 Task: Add an event with the title Second Webinar: Digital Marketing Strategies, date '2024/05/26', time 8:50 AM to 10:50 AMand add a description: By the end of the session, participants will have experienced a greater sense of relaxation, clarity, and inner calm. They will have learned practical mindfulness techniques that can be applied not only during lunch breaks but also throughout their daily lives, fostering a more mindful and balanced approach to work and personal well-being.Select event color  Graphite . Add location for the event as: 456 Champs-Élysées, Paris, France, logged in from the account softage.5@softage.netand send the event invitation to softage.4@softage.net and softage.6@softage.net. Set a reminder for the event Daily
Action: Mouse moved to (72, 144)
Screenshot: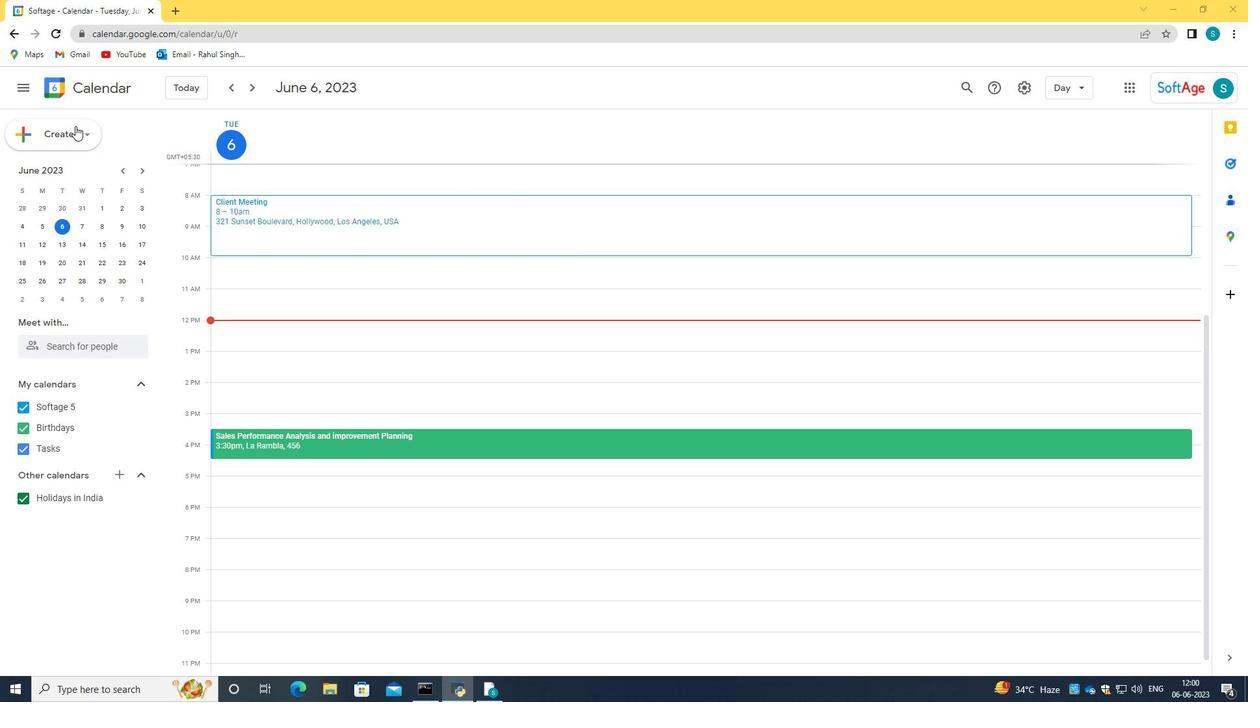 
Action: Mouse pressed left at (72, 144)
Screenshot: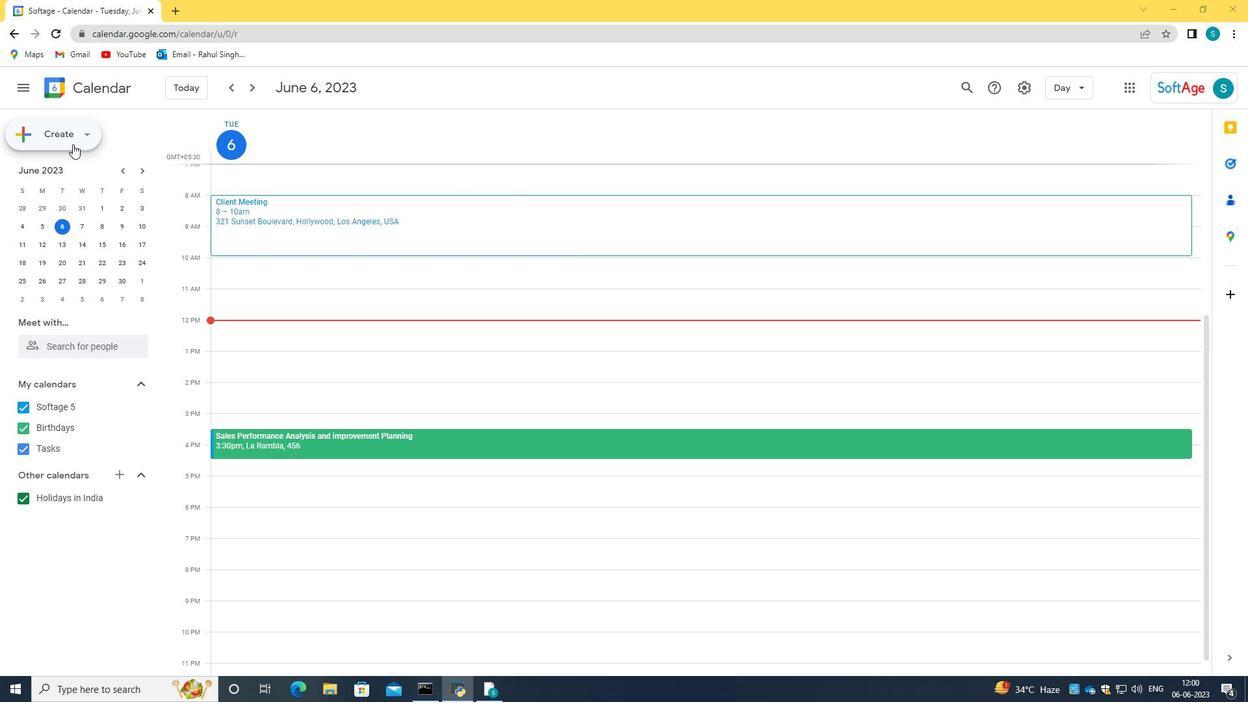 
Action: Mouse moved to (72, 167)
Screenshot: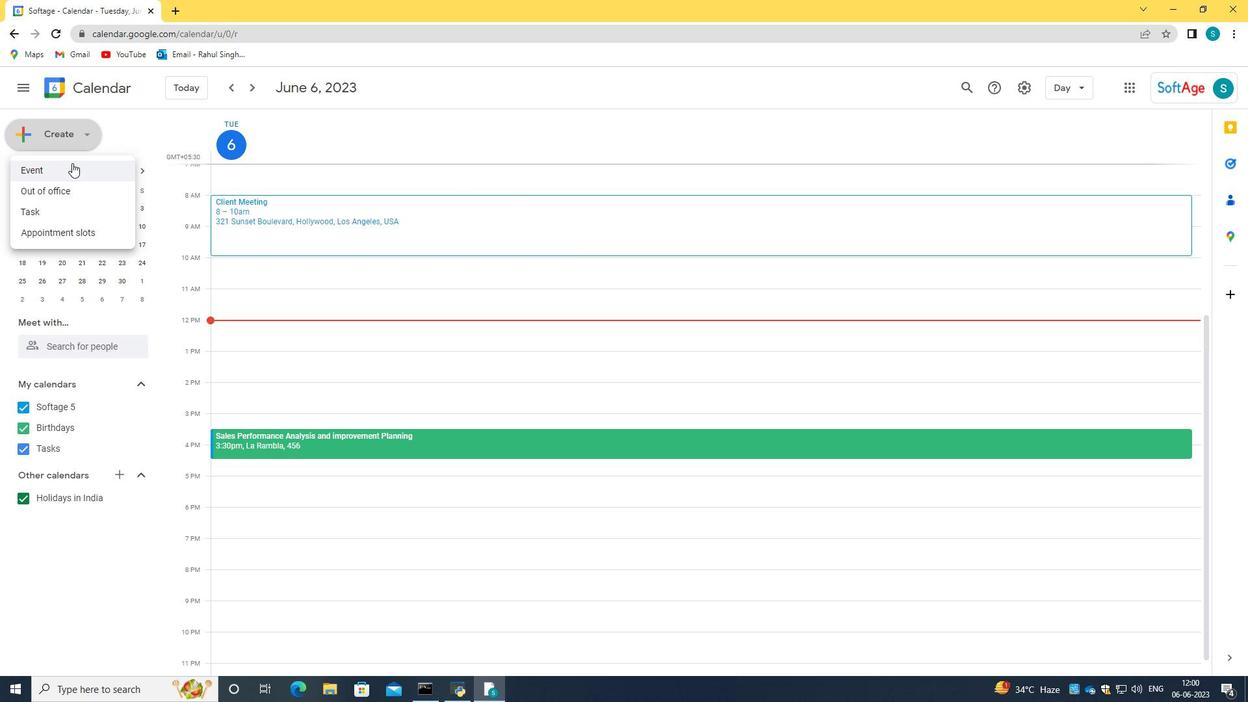 
Action: Mouse pressed left at (72, 167)
Screenshot: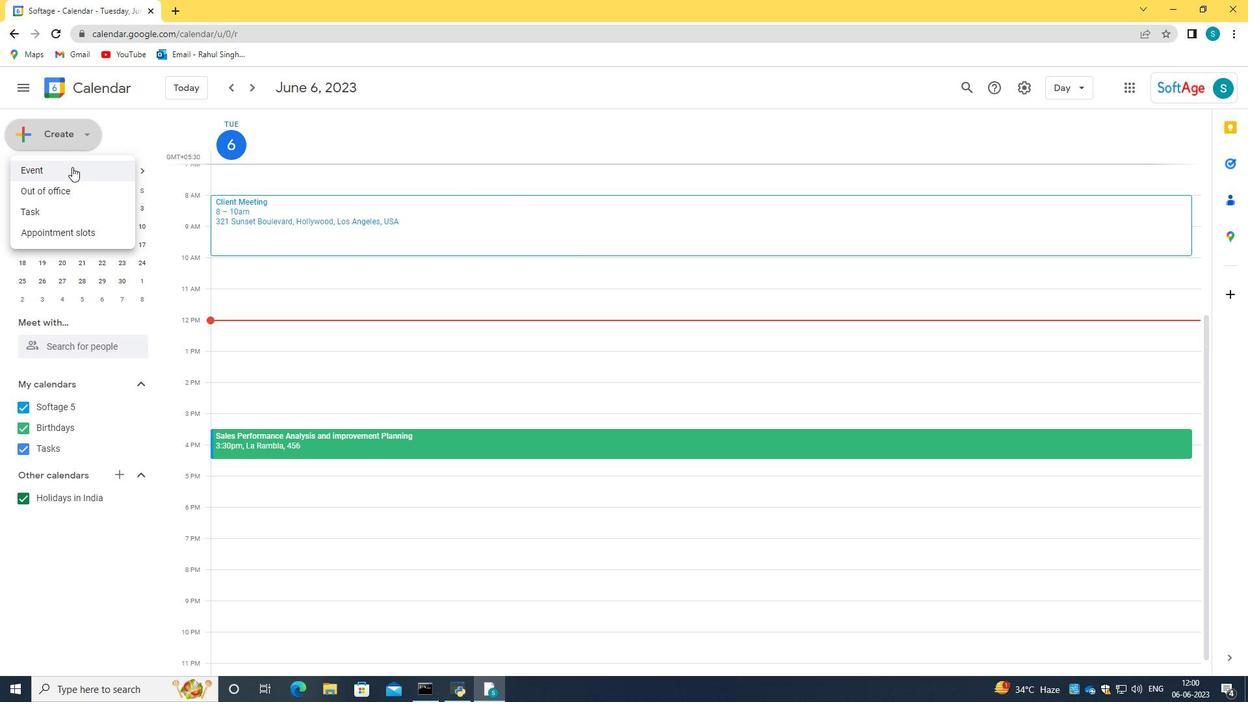 
Action: Mouse moved to (734, 524)
Screenshot: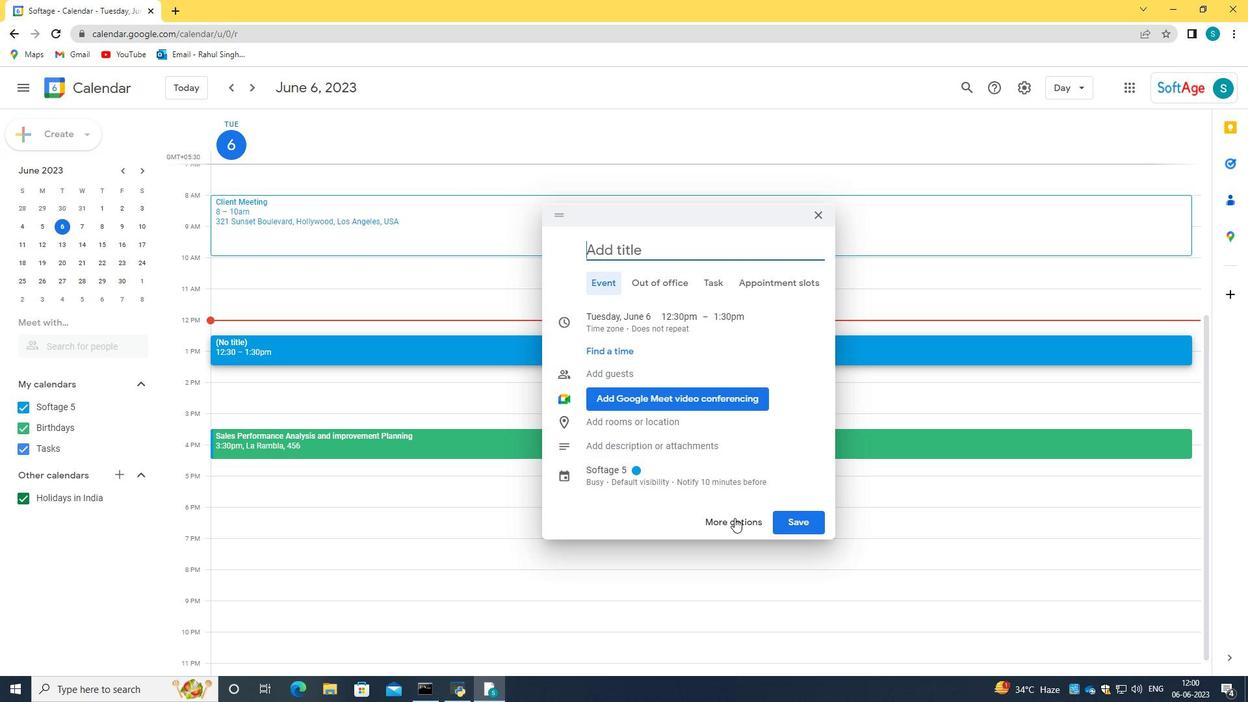 
Action: Mouse pressed left at (734, 524)
Screenshot: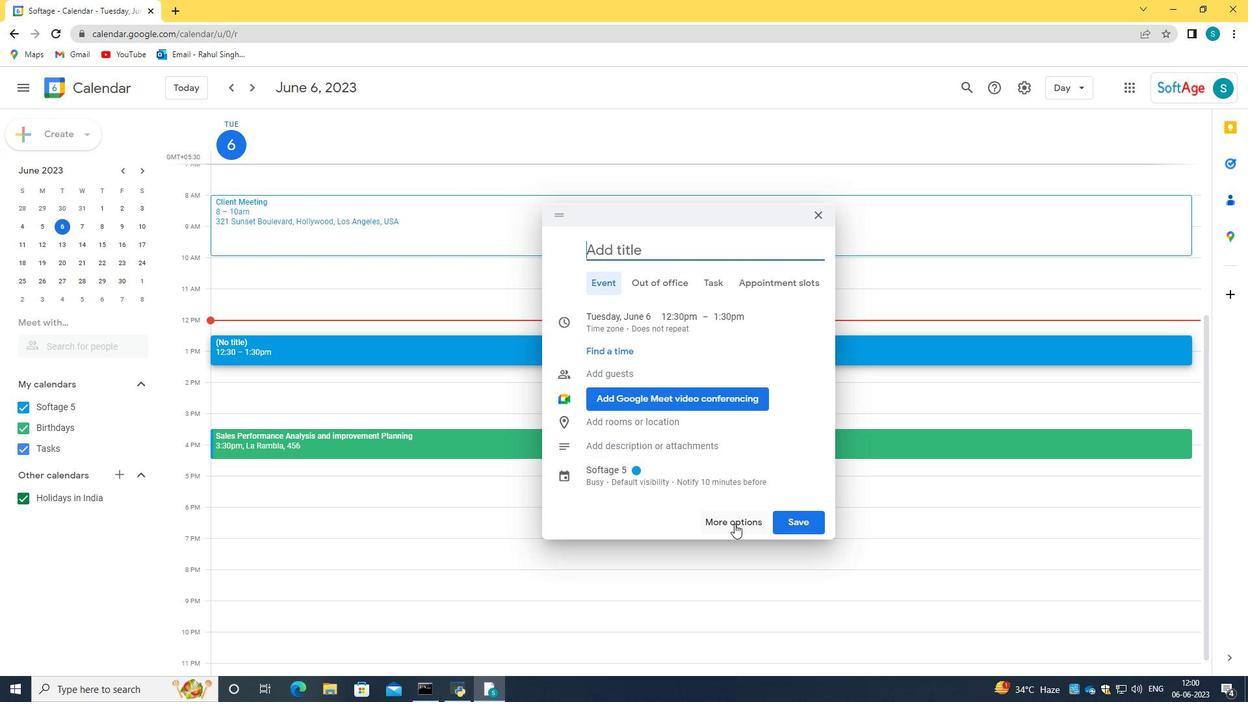 
Action: Mouse moved to (158, 93)
Screenshot: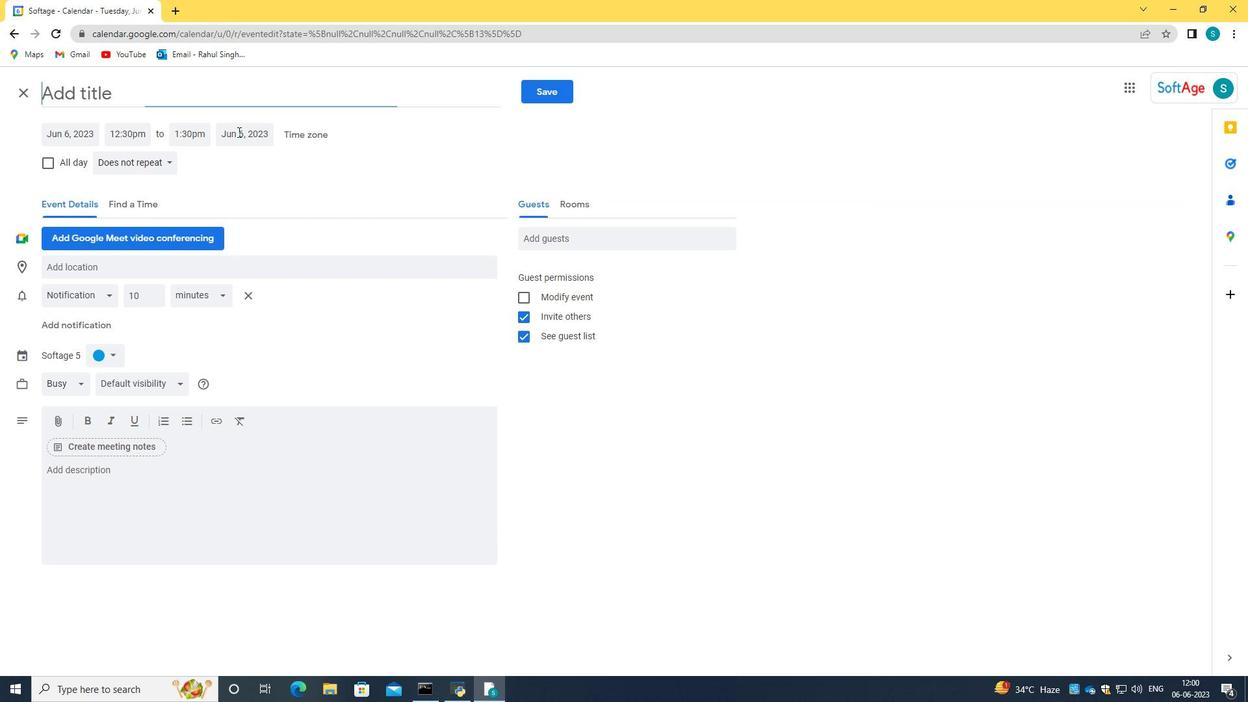 
Action: Mouse pressed left at (158, 93)
Screenshot: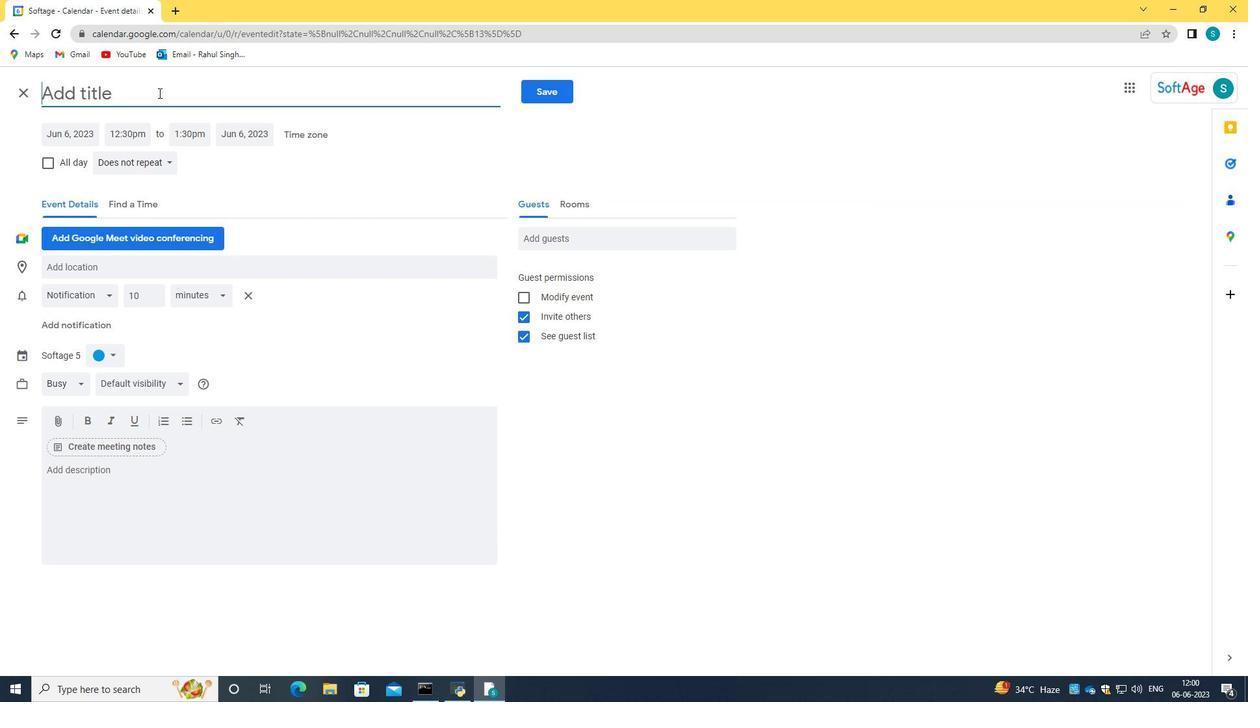 
Action: Key pressed <Key.caps_lock>S<Key.caps_lock>econd<Key.space><Key.caps_lock>W<Key.caps_lock>ebinat<Key.backspace>r<Key.shift_r>:<Key.space><Key.caps_lock>D<Key.caps_lock>igital<Key.space><Key.caps_lock>M<Key.caps_lock>arketing<Key.space><Key.caps_lock>S<Key.caps_lock>trategies
Screenshot: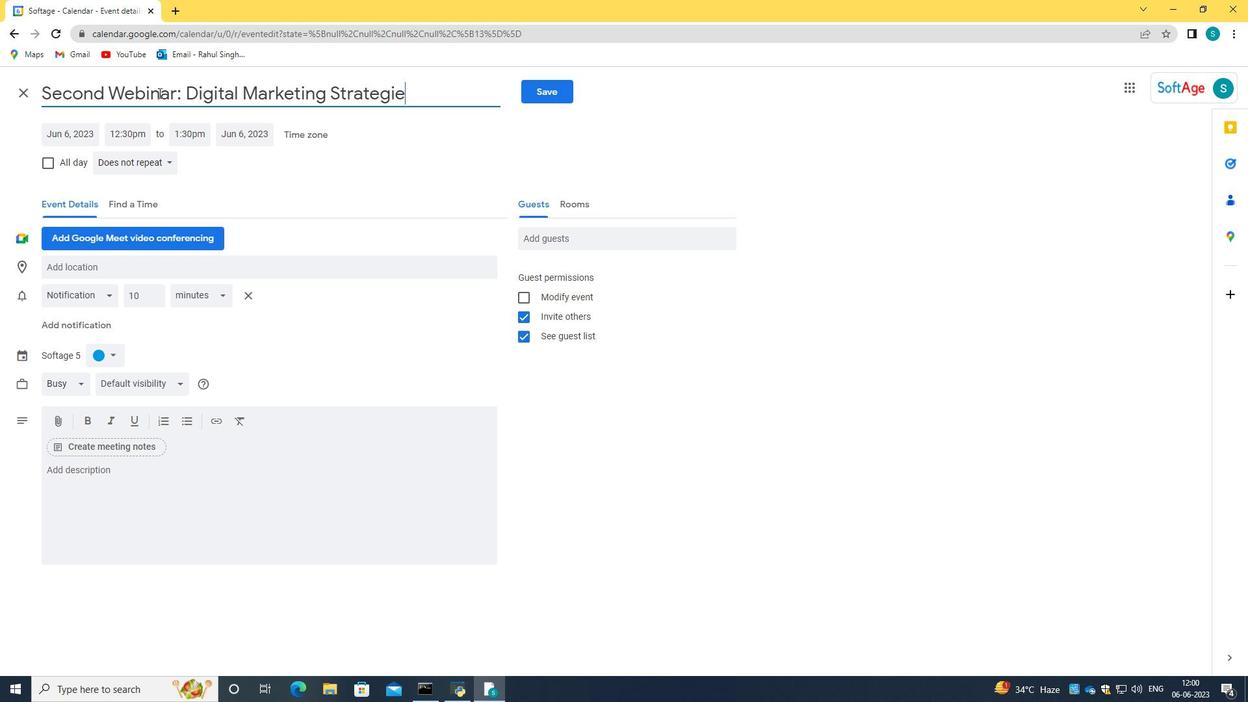 
Action: Mouse moved to (66, 132)
Screenshot: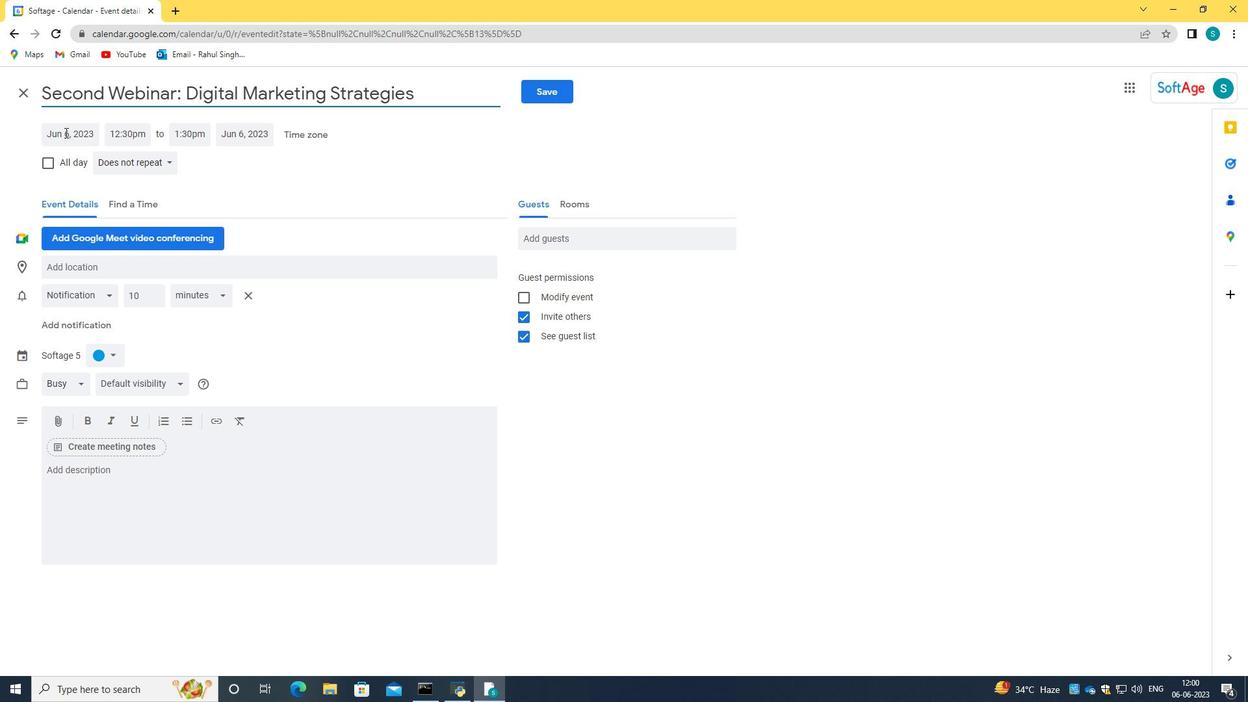 
Action: Mouse pressed left at (66, 132)
Screenshot: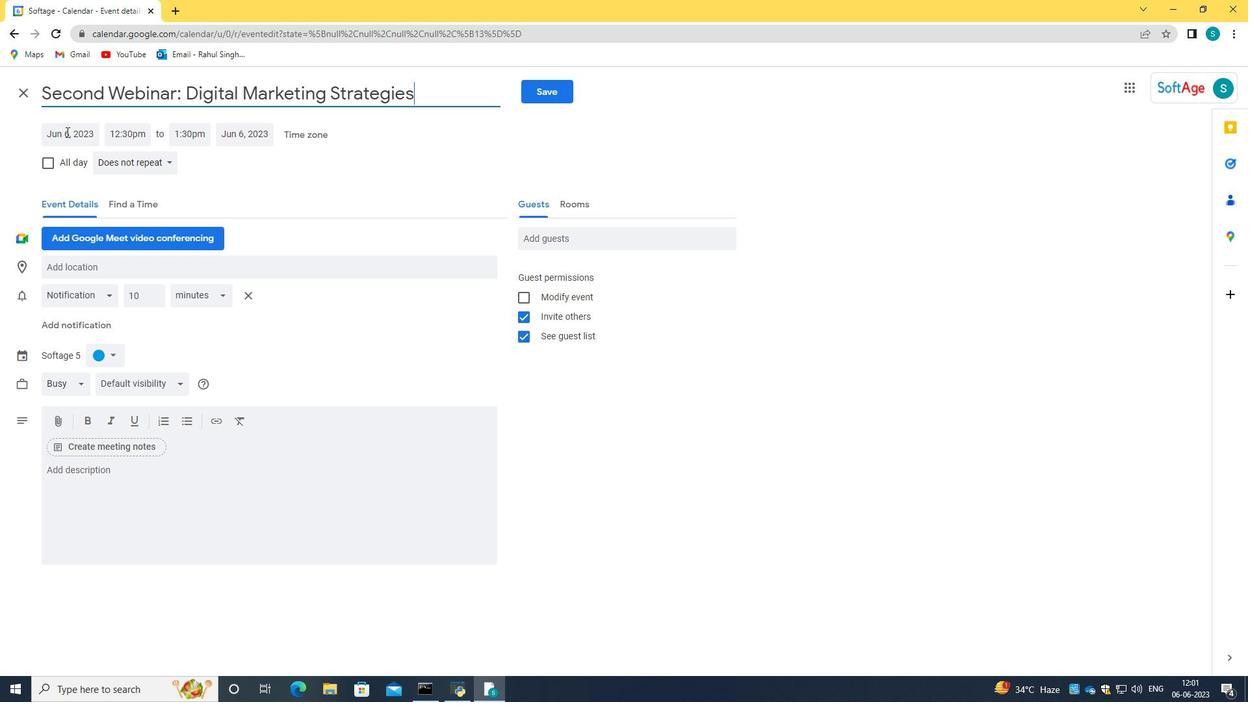 
Action: Key pressed 2024/05/26<Key.tab>08<Key.shift_r>:50<Key.space>am<Key.tab>10<Key.shift_r>:50am<Key.tab>
Screenshot: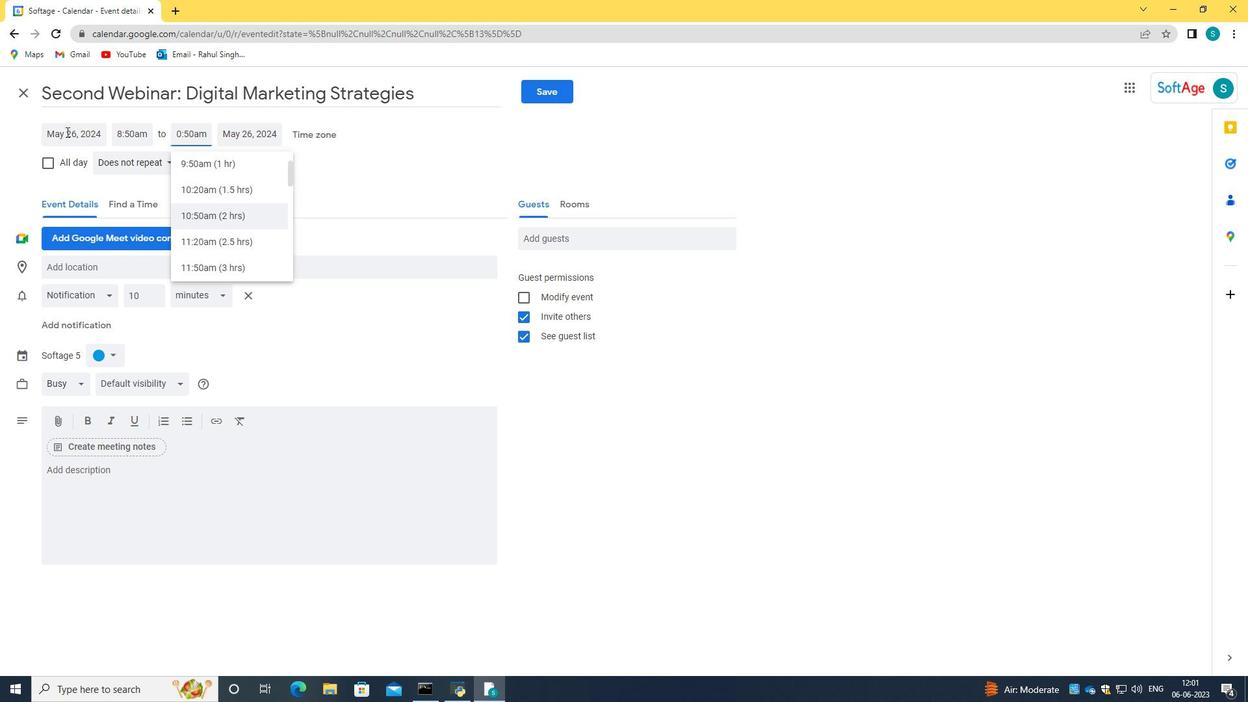 
Action: Mouse moved to (163, 505)
Screenshot: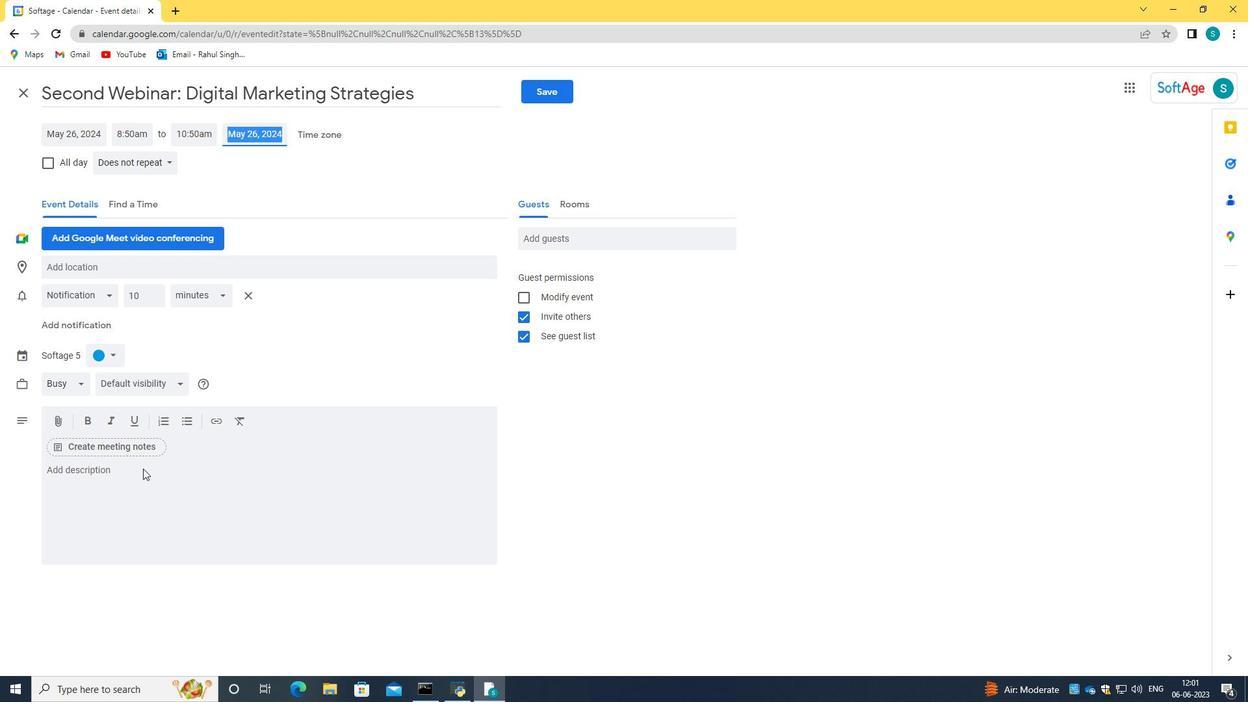 
Action: Mouse pressed left at (163, 505)
Screenshot: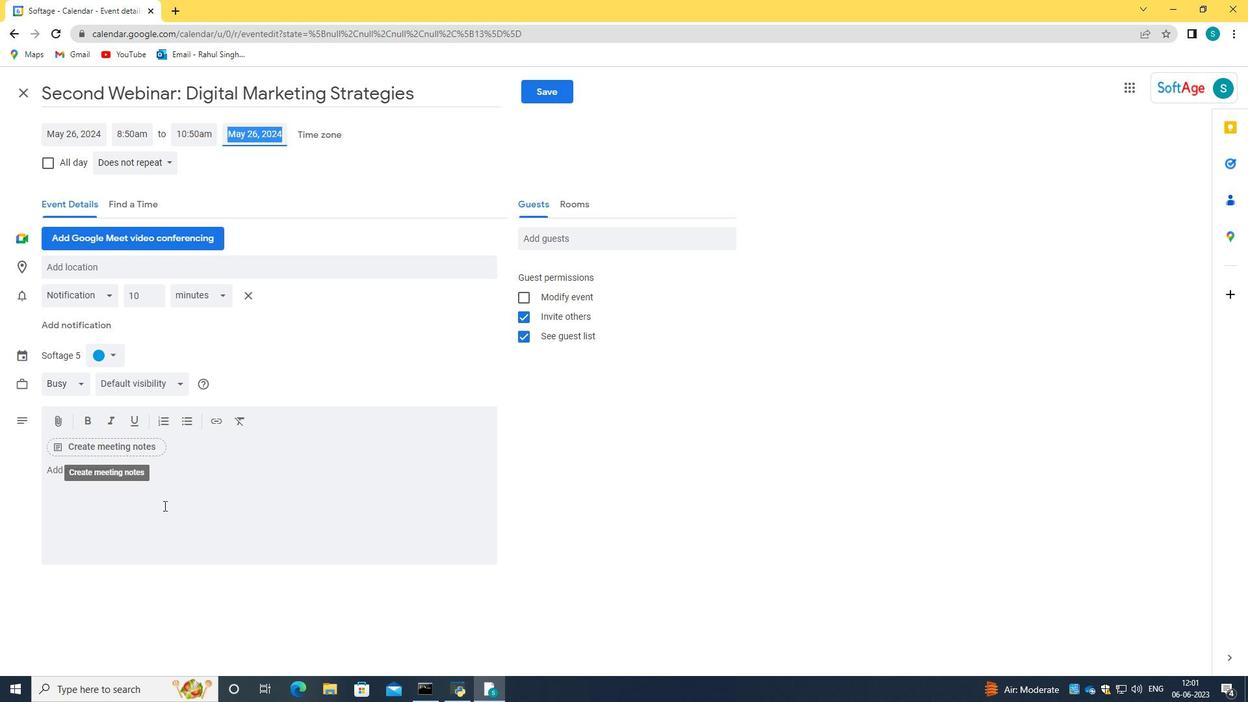
Action: Key pressed <Key.caps_lock>B<Key.caps_lock>y<Key.space>the<Key.space>end<Key.space>of<Key.space>the<Key.space>session,<Key.space>participants<Key.space>will<Key.space>have<Key.space>experienced<Key.space>a<Key.space>greater<Key.space>sense<Key.space>of<Key.space>relaxation,<Key.space>clarity,<Key.space>and<Key.space>inner<Key.space>calm.<Key.space><Key.caps_lock>T<Key.caps_lock>hy<Key.space><Key.backspace><Key.backspace>ey<Key.space>will<Key.space>hae<Key.backspace>ve<Key.space>a<Key.space>learned<Key.space>practival<Key.space>m<Key.backspace><Key.backspace><Key.backspace><Key.backspace><Key.backspace>cal<Key.space>mid<Key.backspace>ndfulness<Key.space>techniques<Key.space>that<Key.space>can<Key.space>applied<Key.space>not<Key.space>only<Key.space>during<Key.space>lucn<Key.backspace><Key.backspace>nch<Key.space>breks<Key.space>but<Key.space>also<Key.space>throughout<Key.space>t<Key.backspace><Key.backspace><Key.backspace><Key.backspace><Key.backspace><Key.backspace><Key.backspace><Key.backspace><Key.backspace><Key.backspace><Key.backspace><Key.backspace><Key.backspace><Key.backspace><Key.backspace><Key.backspace><Key.backspace><Key.backspace><Key.backspace><Key.backspace><Key.backspace><Key.backspace><Key.backspace><Key.backspace>aks<Key.space>but<Key.space>also<Key.space>throughou<Key.space><Key.backspace>t<Key.space>their<Key.space>daily<Key.space>lives,<Key.space>fostering<Key.space>a<Key.space>more<Key.space>mindfull<Key.space>and<Key.space>balanced<Key.space>approach<Key.space>to<Key.space>work<Key.space>and<Key.space>pr<Key.backspace>ersonal<Key.space>well<Key.space><Key.backspace>-being.
Screenshot: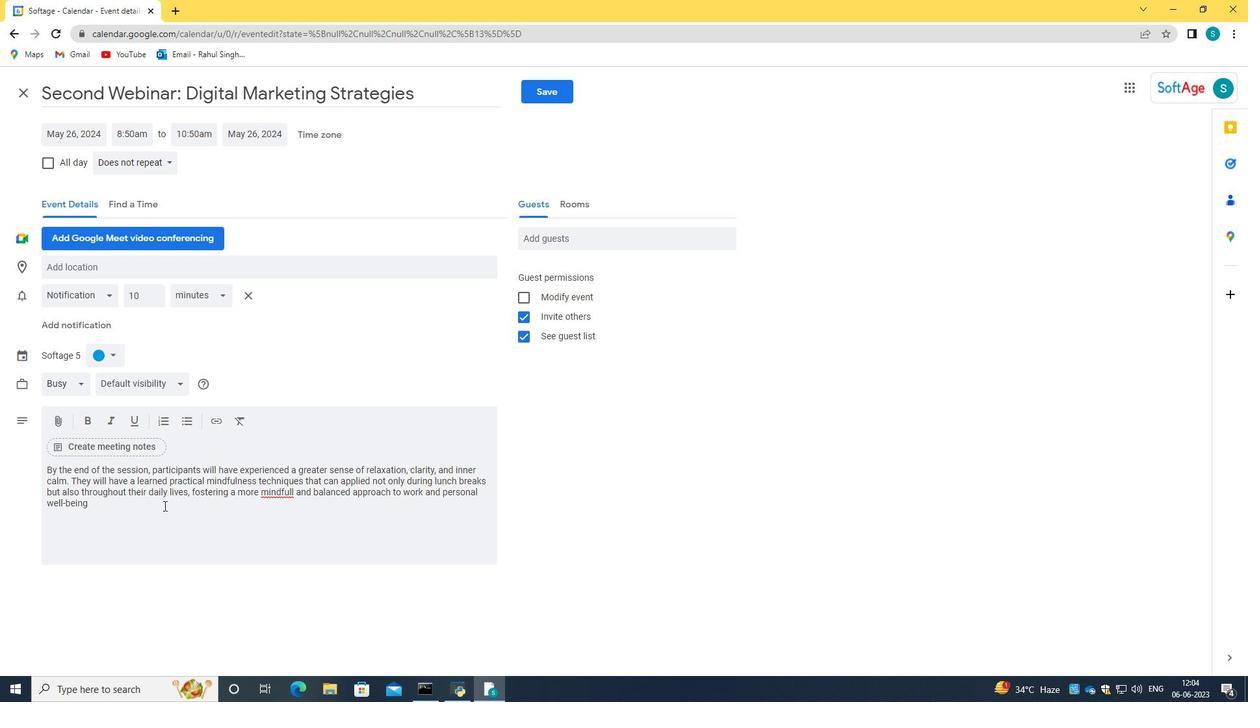 
Action: Mouse moved to (271, 492)
Screenshot: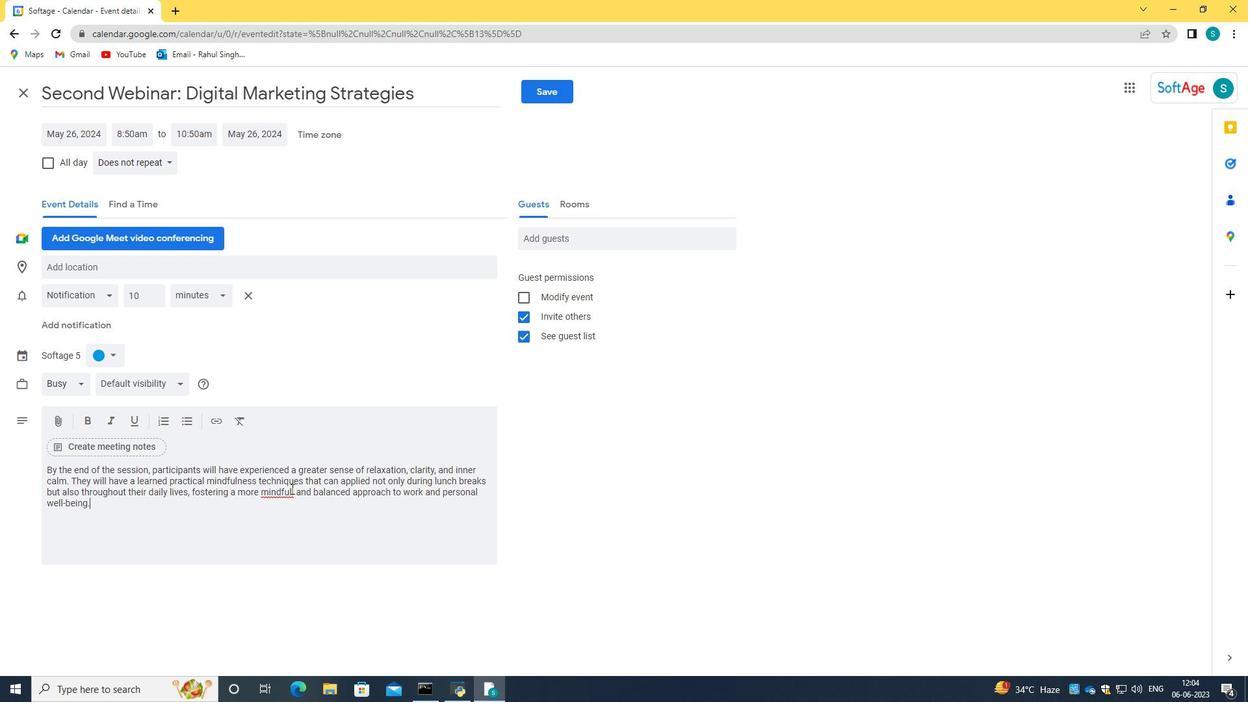 
Action: Mouse pressed right at (271, 492)
Screenshot: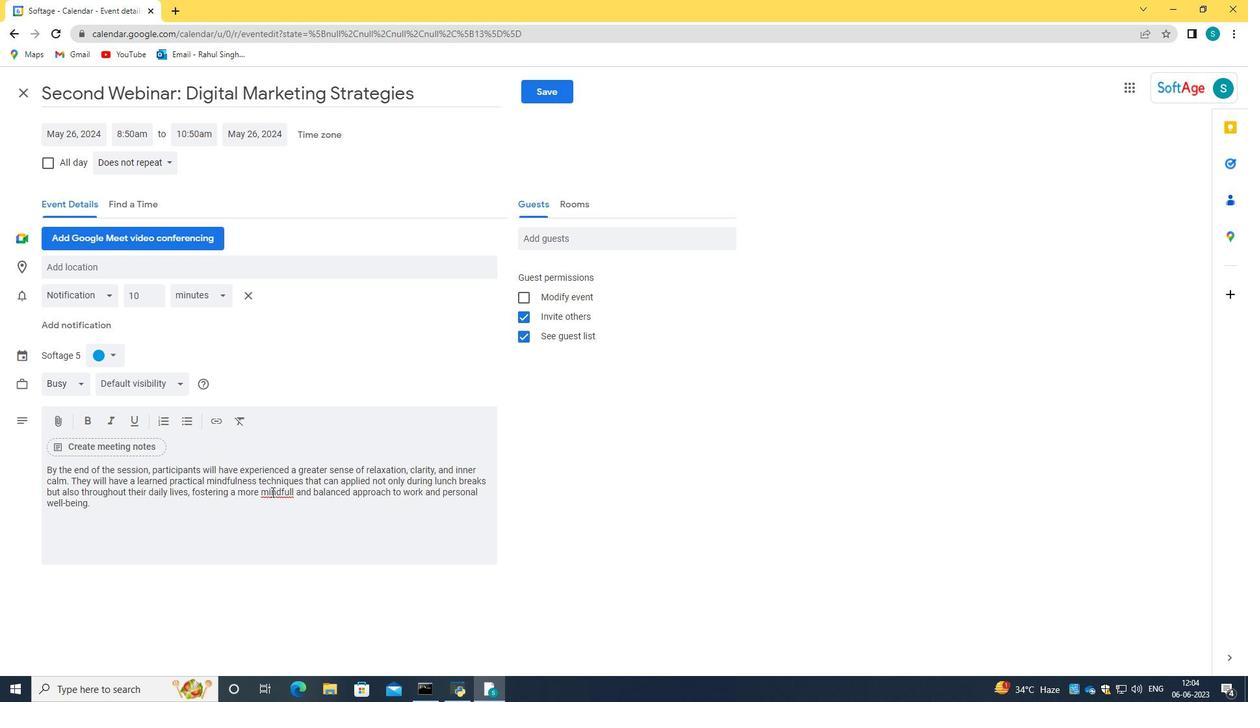 
Action: Mouse moved to (316, 302)
Screenshot: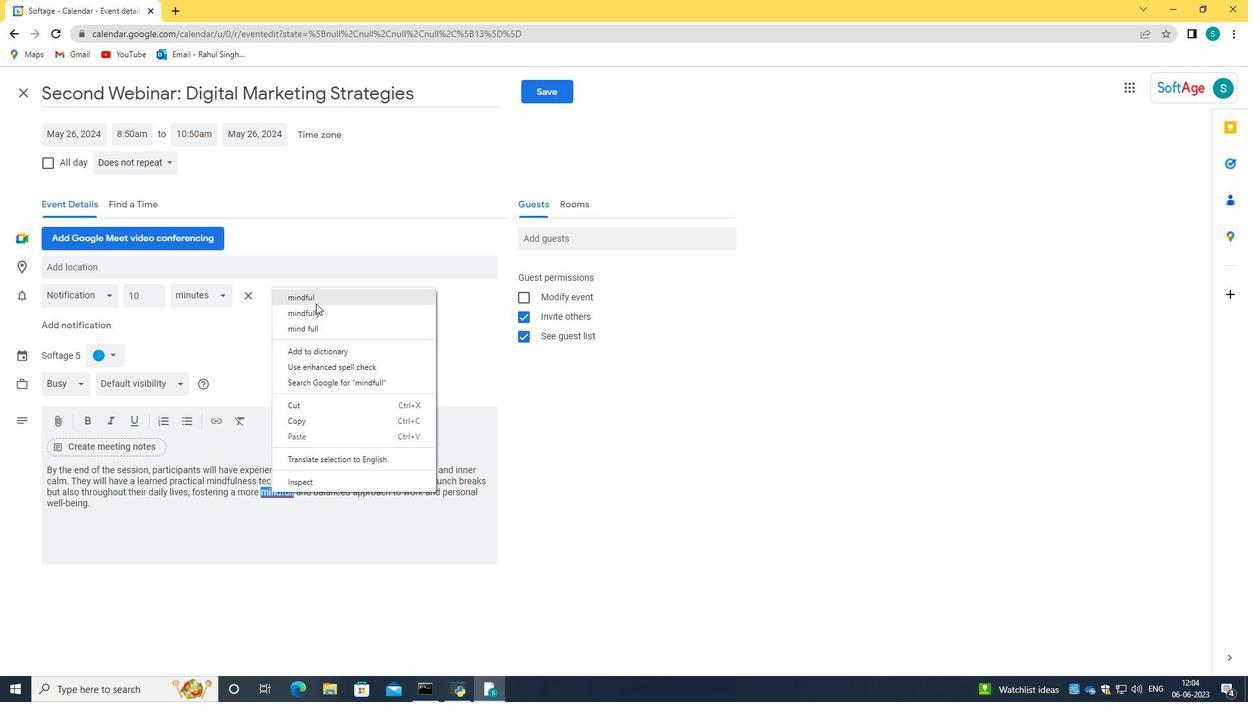 
Action: Mouse pressed left at (316, 302)
Screenshot: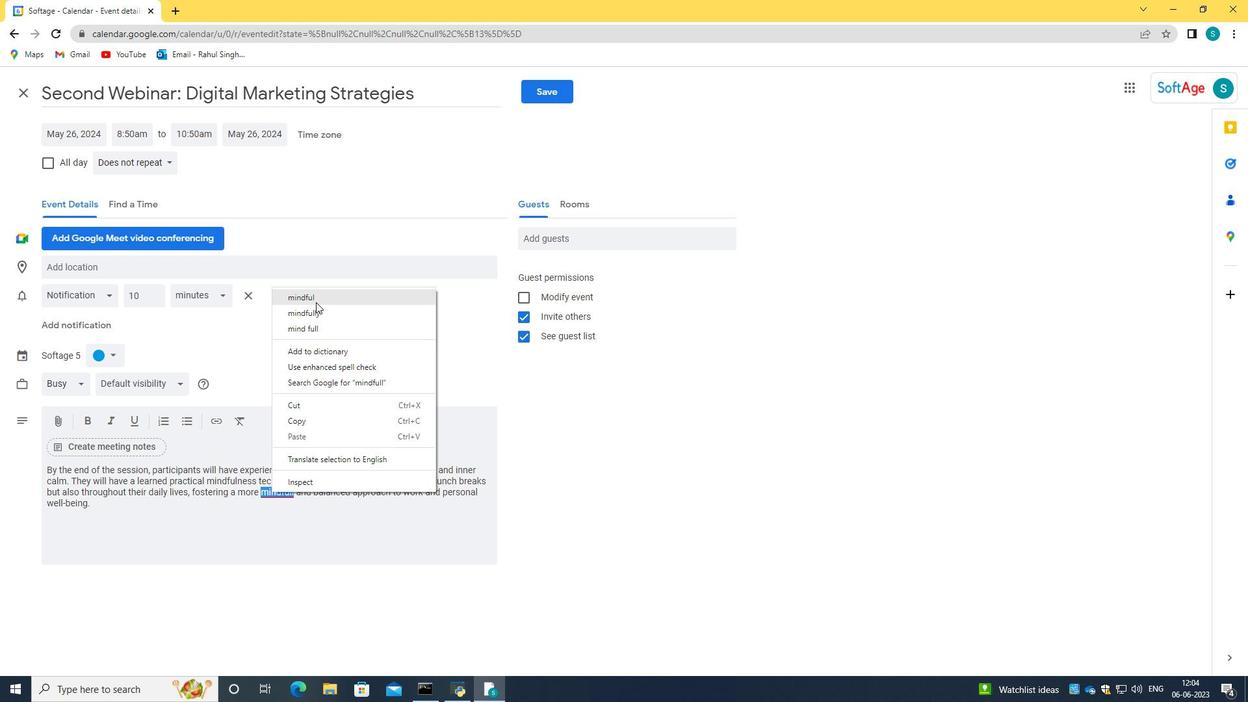 
Action: Mouse moved to (102, 360)
Screenshot: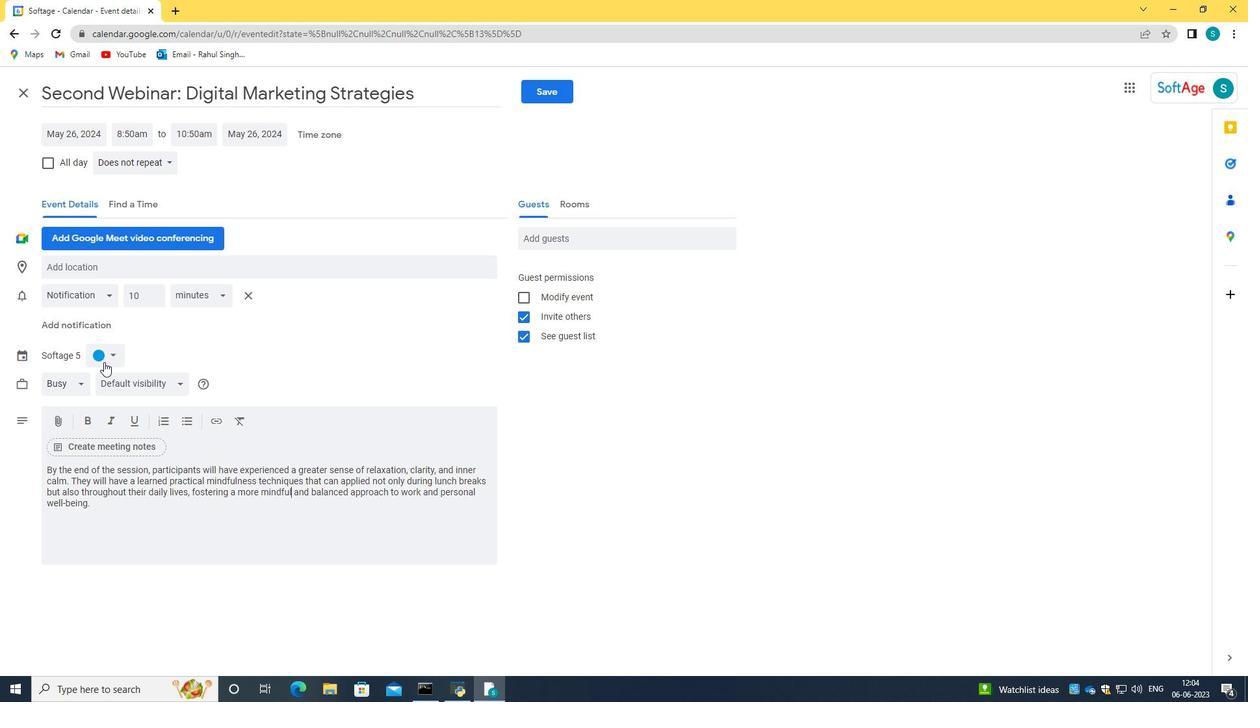 
Action: Mouse pressed left at (102, 360)
Screenshot: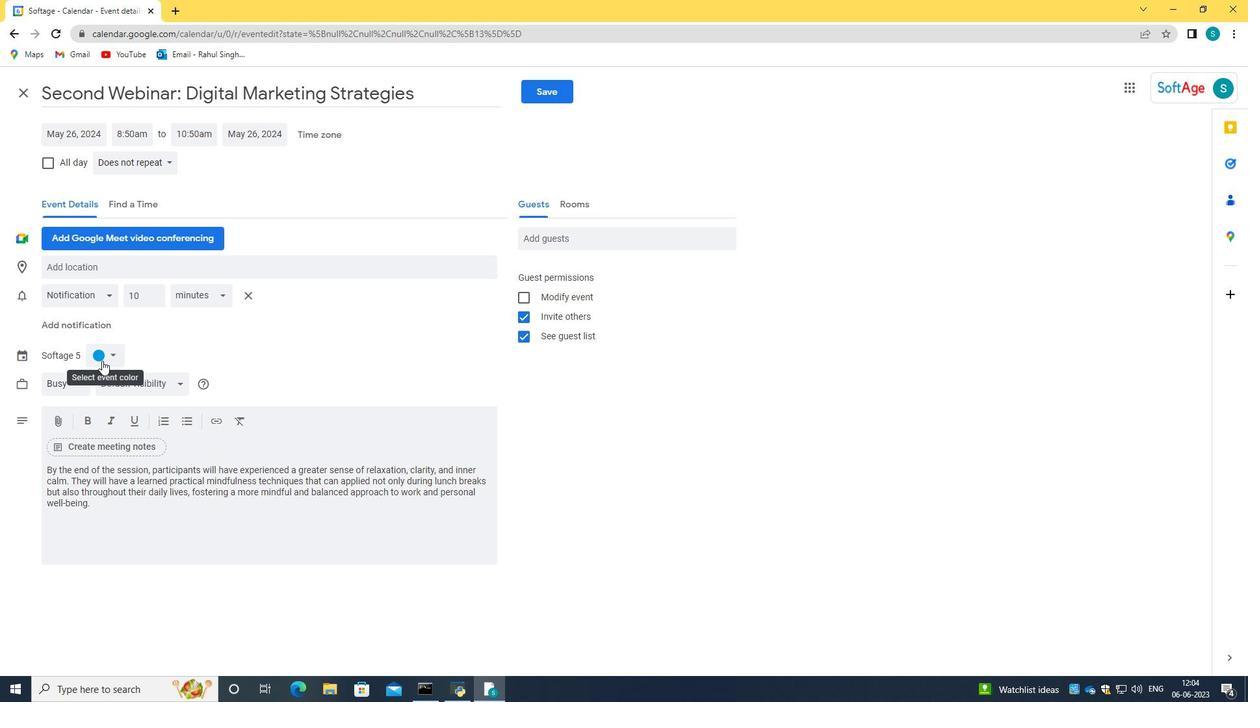 
Action: Mouse moved to (98, 429)
Screenshot: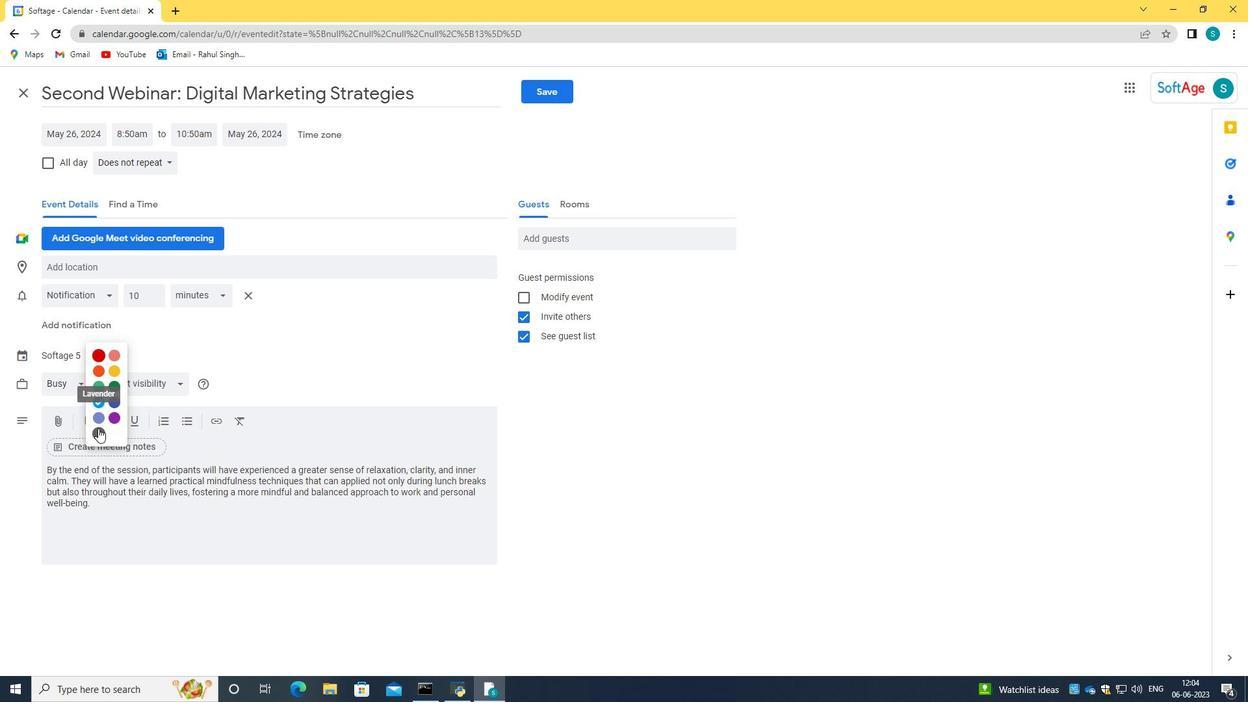 
Action: Mouse pressed left at (98, 429)
Screenshot: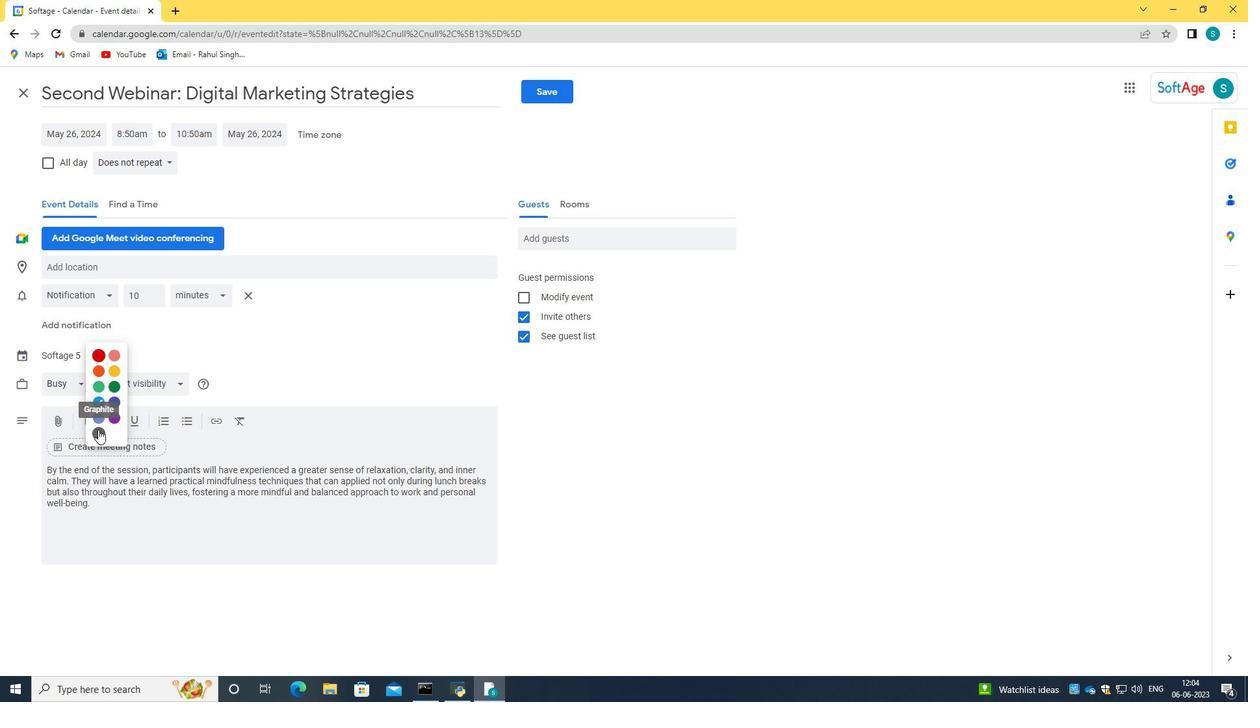 
Action: Mouse moved to (129, 271)
Screenshot: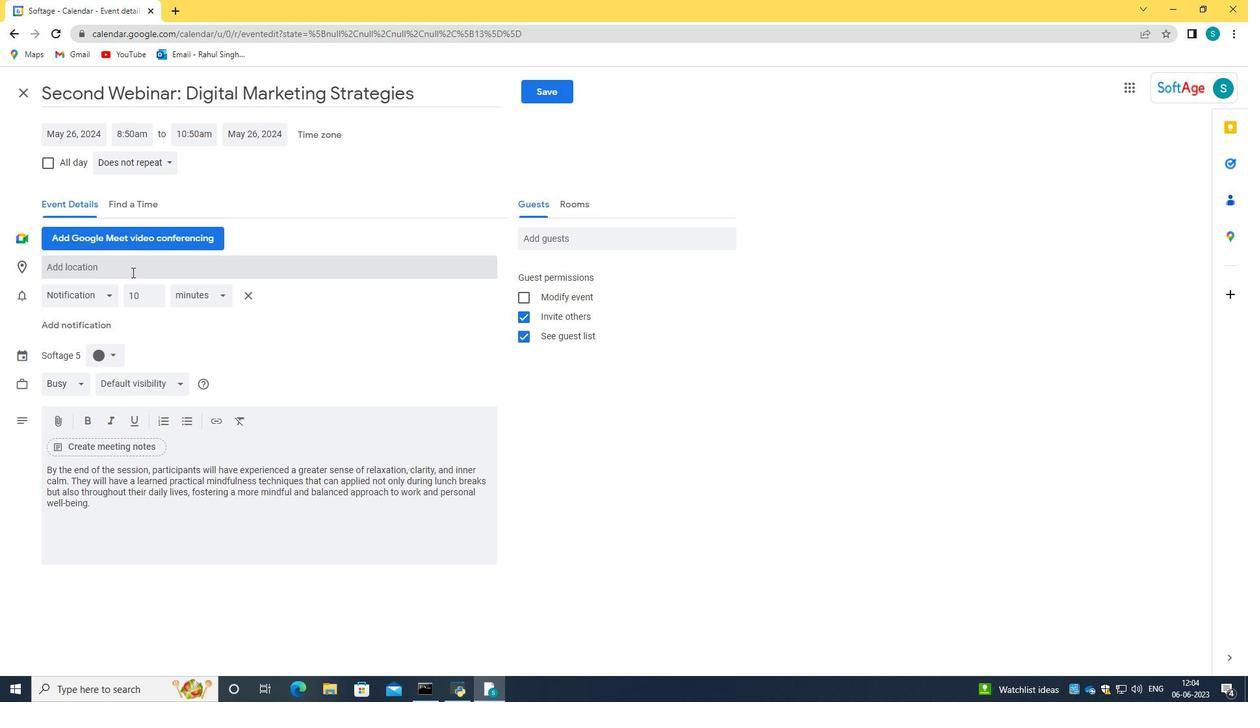 
Action: Mouse pressed left at (129, 271)
Screenshot: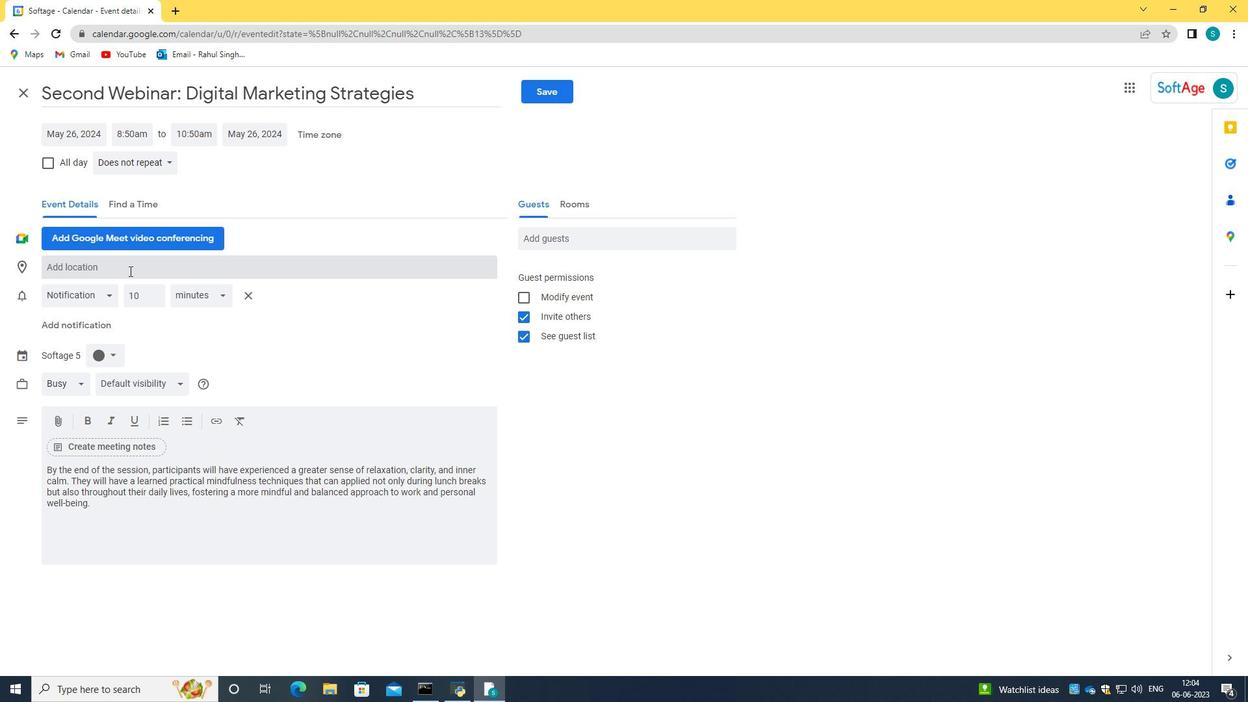 
Action: Key pressed 456<Key.space><Key.caps_lock>C<Key.caps_lock>hamps-<Key.caps_lock>E<Key.caps_lock>lysees,<Key.space><Key.caps_lock>P<Key.caps_lock>aris,<Key.space><Key.caps_lock>F<Key.caps_lock>rance
Screenshot: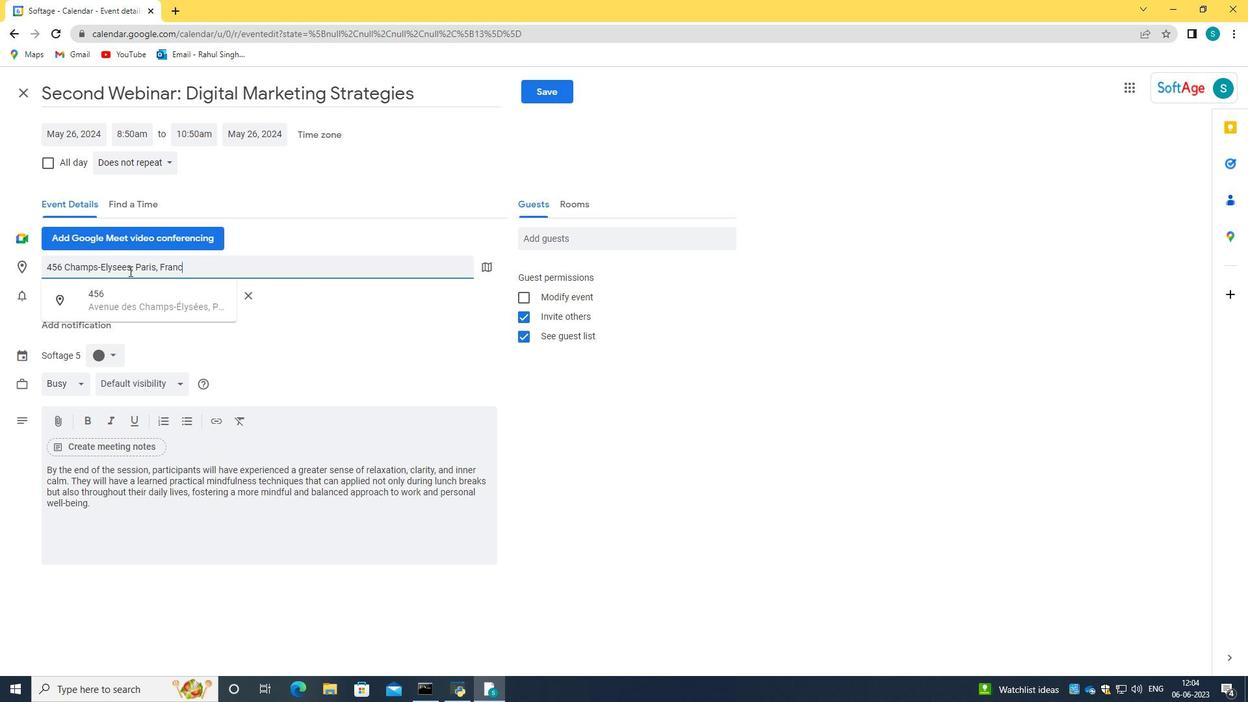 
Action: Mouse moved to (133, 297)
Screenshot: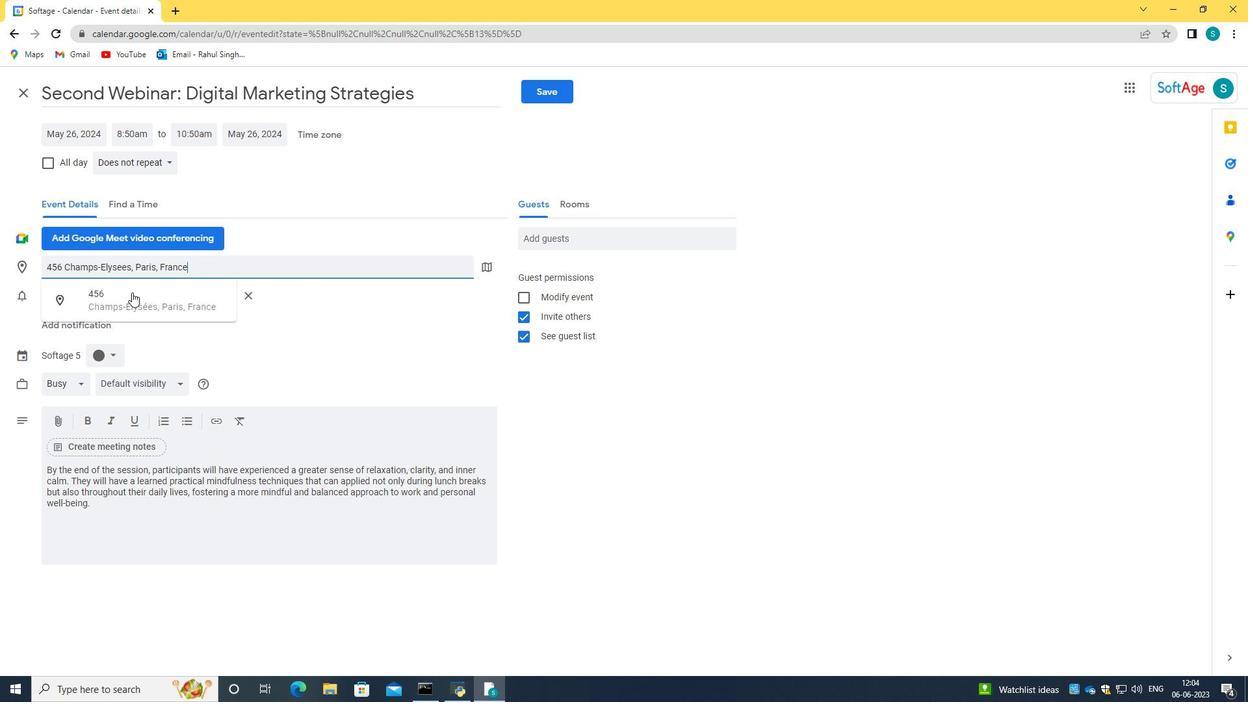 
Action: Mouse pressed left at (133, 297)
Screenshot: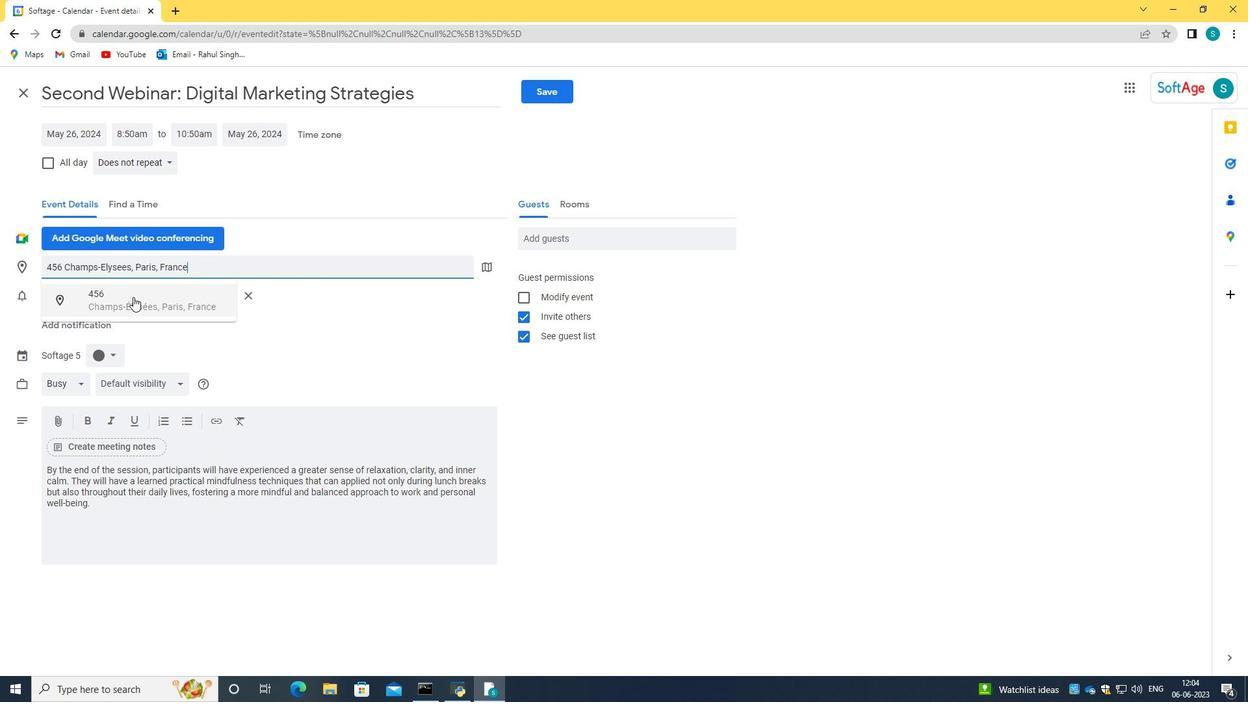 
Action: Mouse moved to (555, 236)
Screenshot: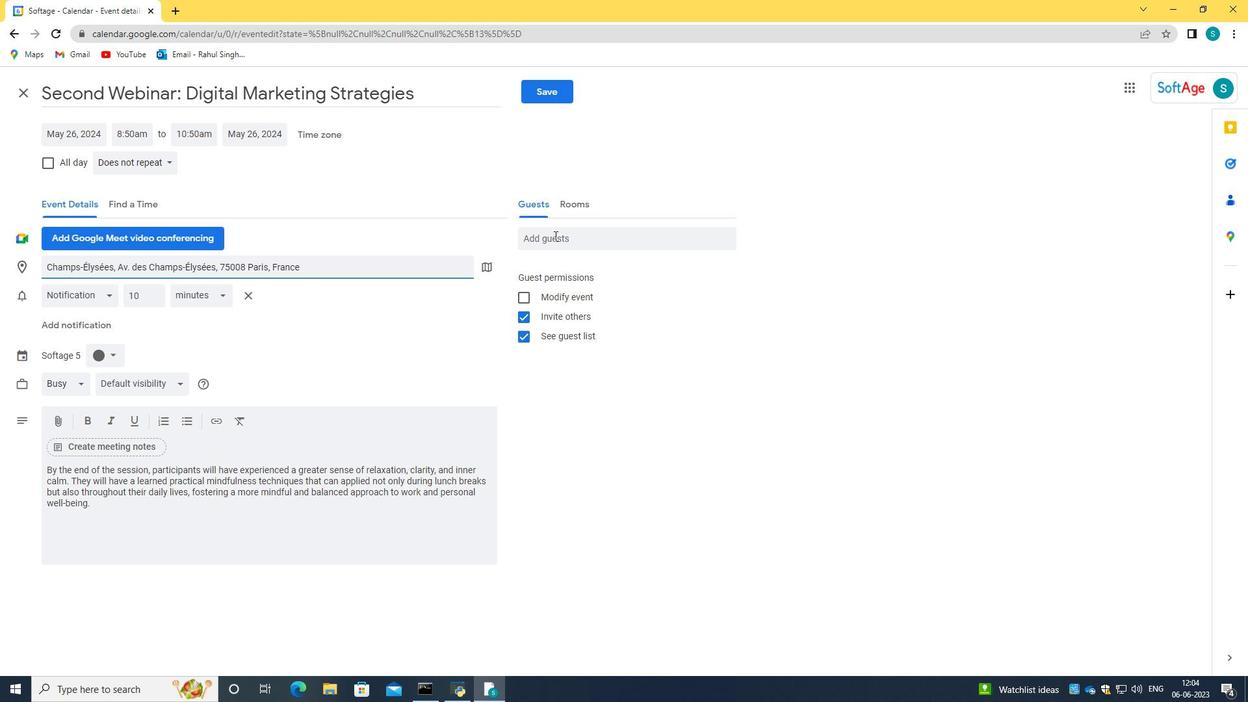 
Action: Mouse pressed left at (555, 236)
Screenshot: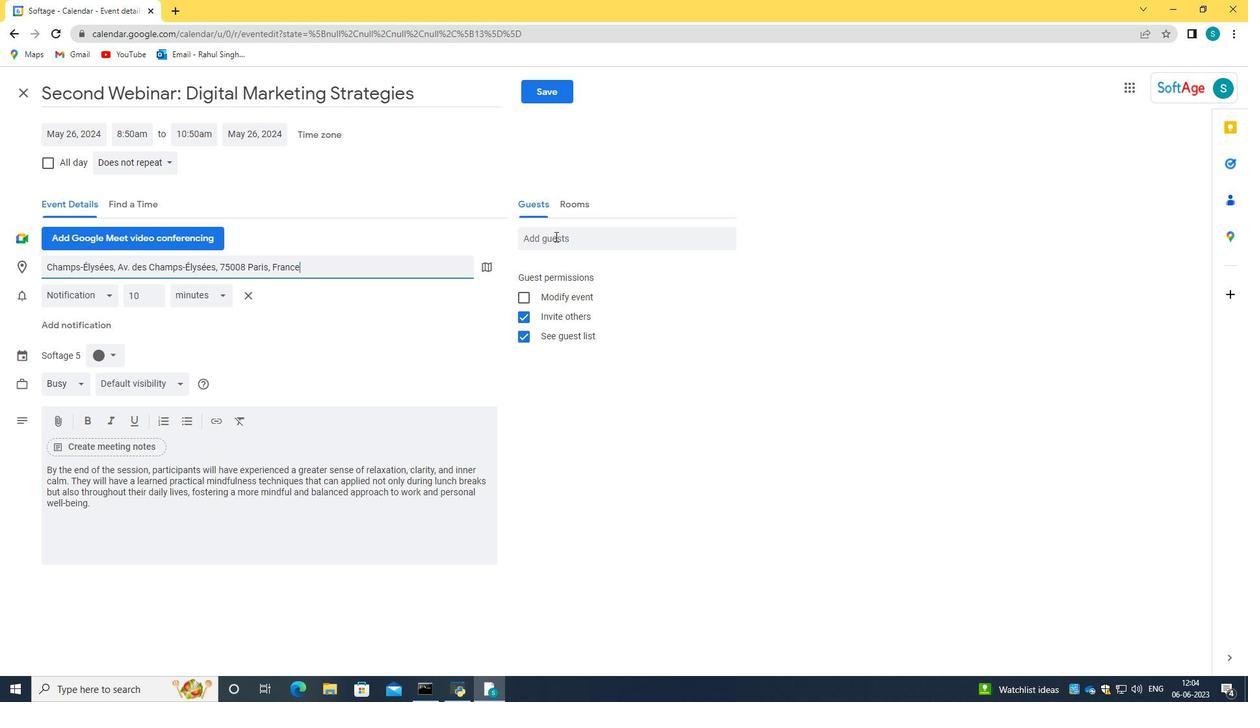 
Action: Key pressed softage.4<Key.shift>@softage.net<Key.tab>sod<Key.backspace>ftage.6<Key.shift>@softya<Key.backspace><Key.backspace>age.net
Screenshot: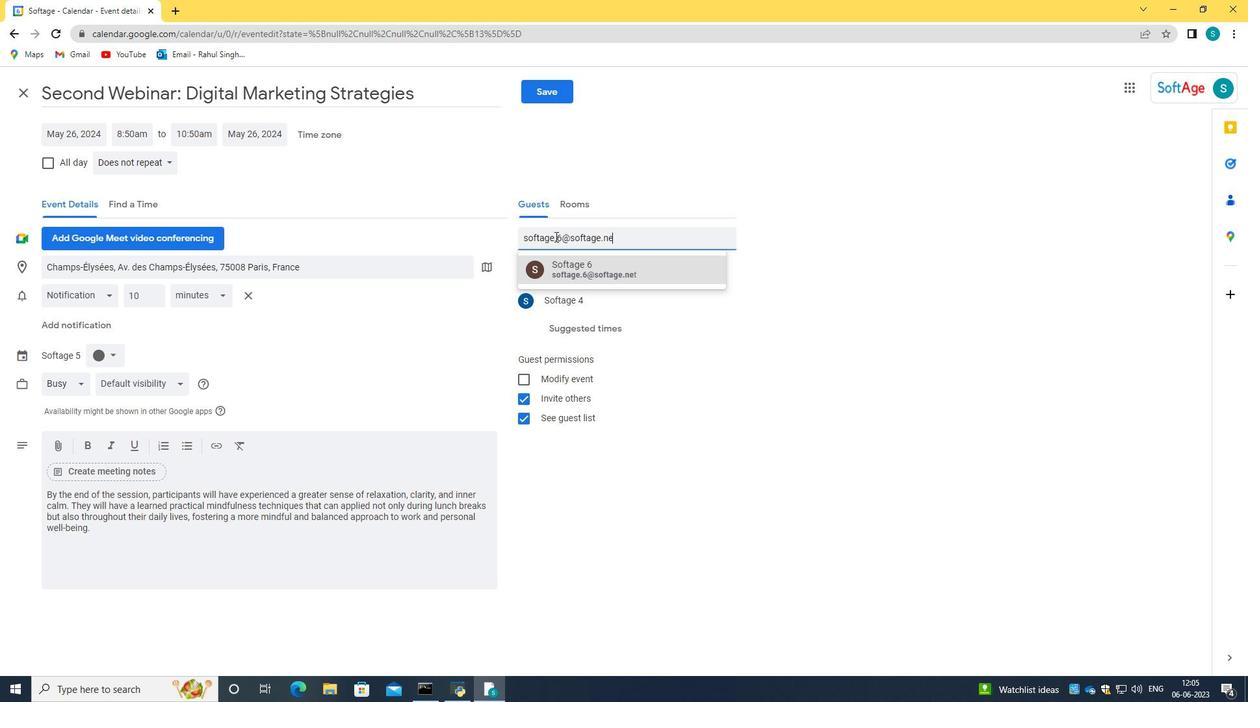 
Action: Mouse moved to (619, 273)
Screenshot: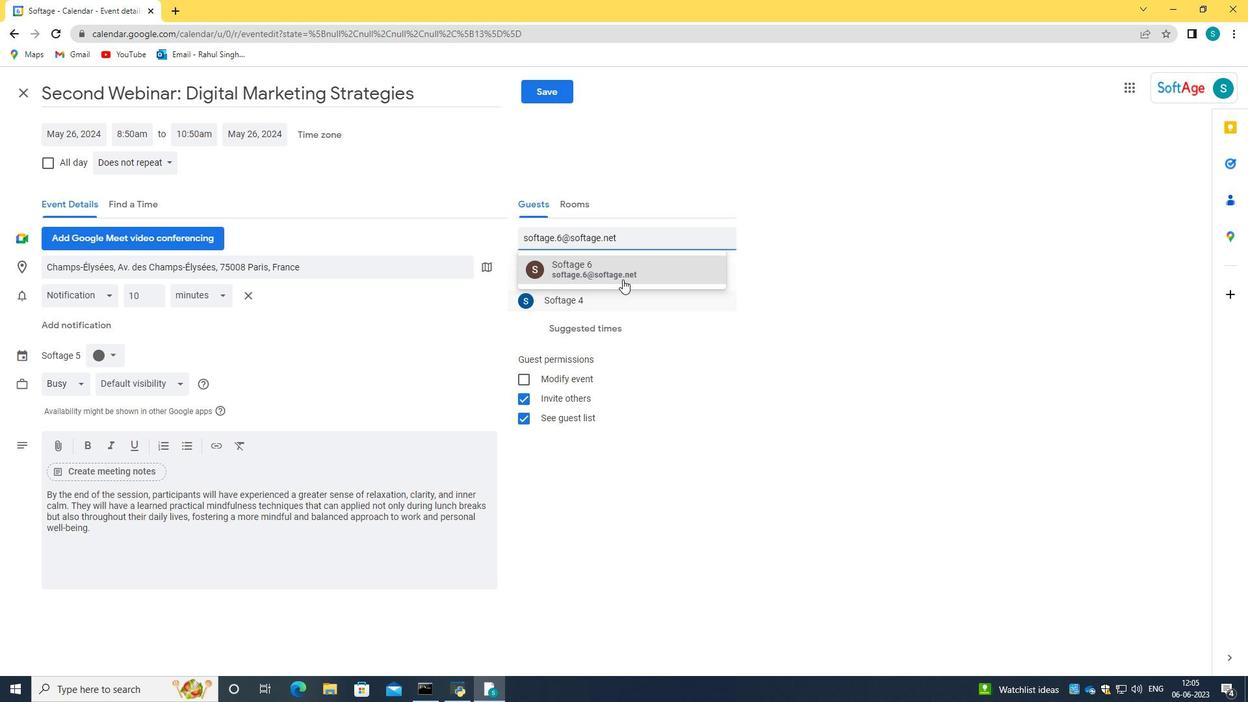 
Action: Mouse pressed left at (619, 273)
Screenshot: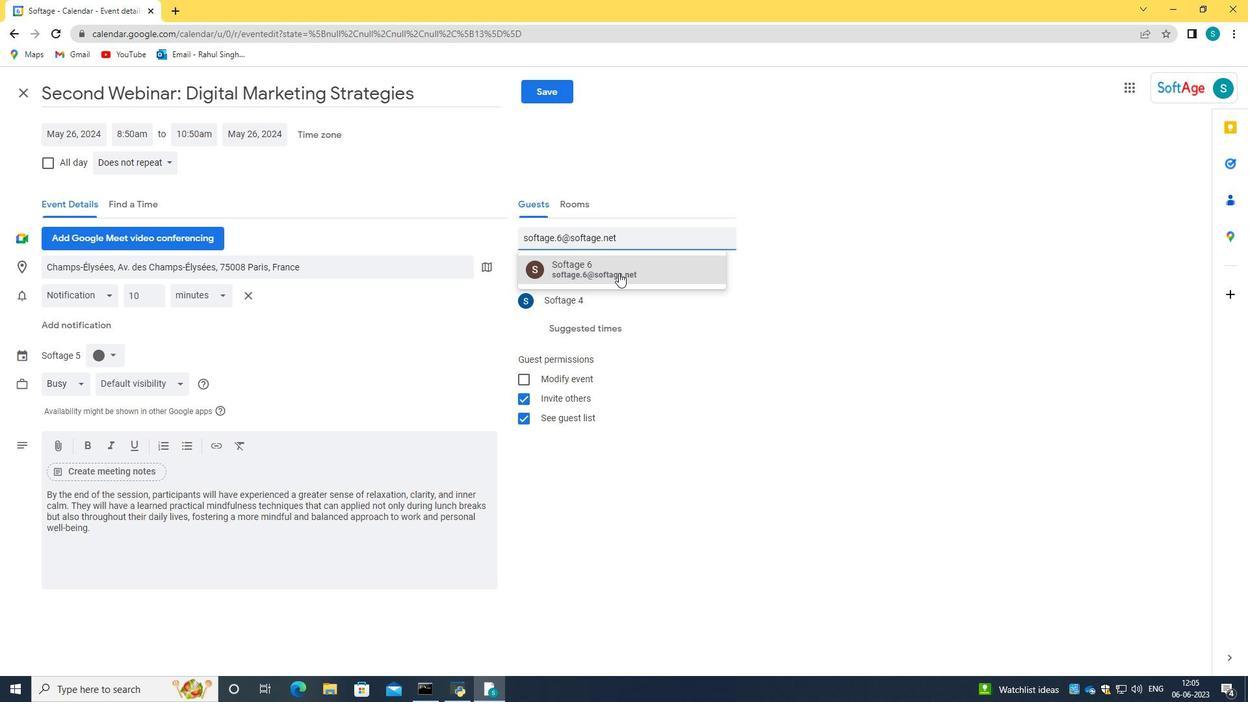 
Action: Mouse moved to (172, 167)
Screenshot: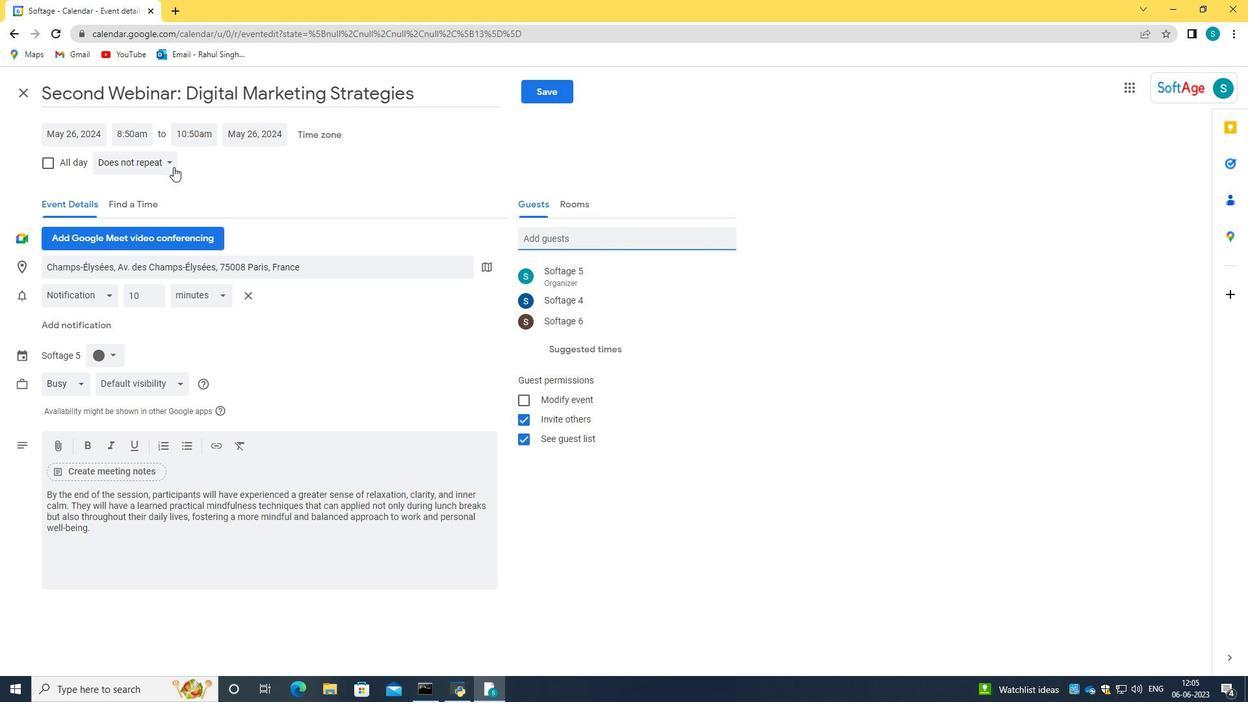 
Action: Mouse pressed left at (172, 167)
Screenshot: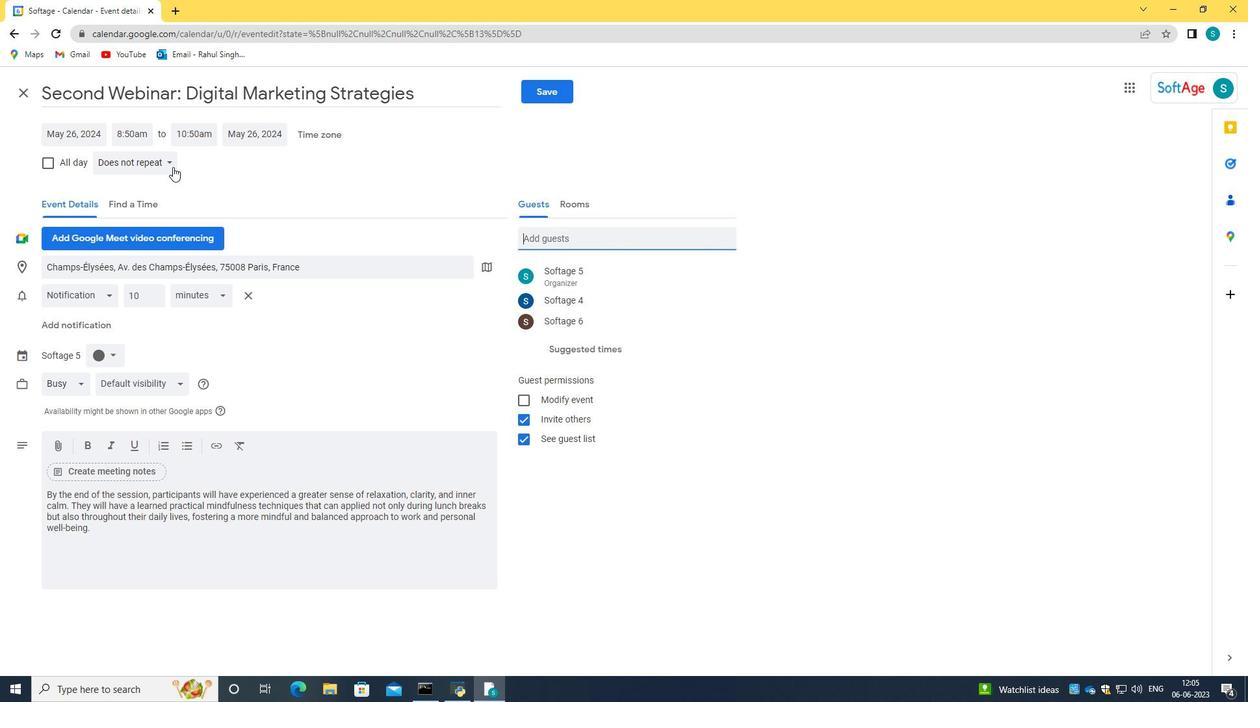 
Action: Mouse moved to (158, 184)
Screenshot: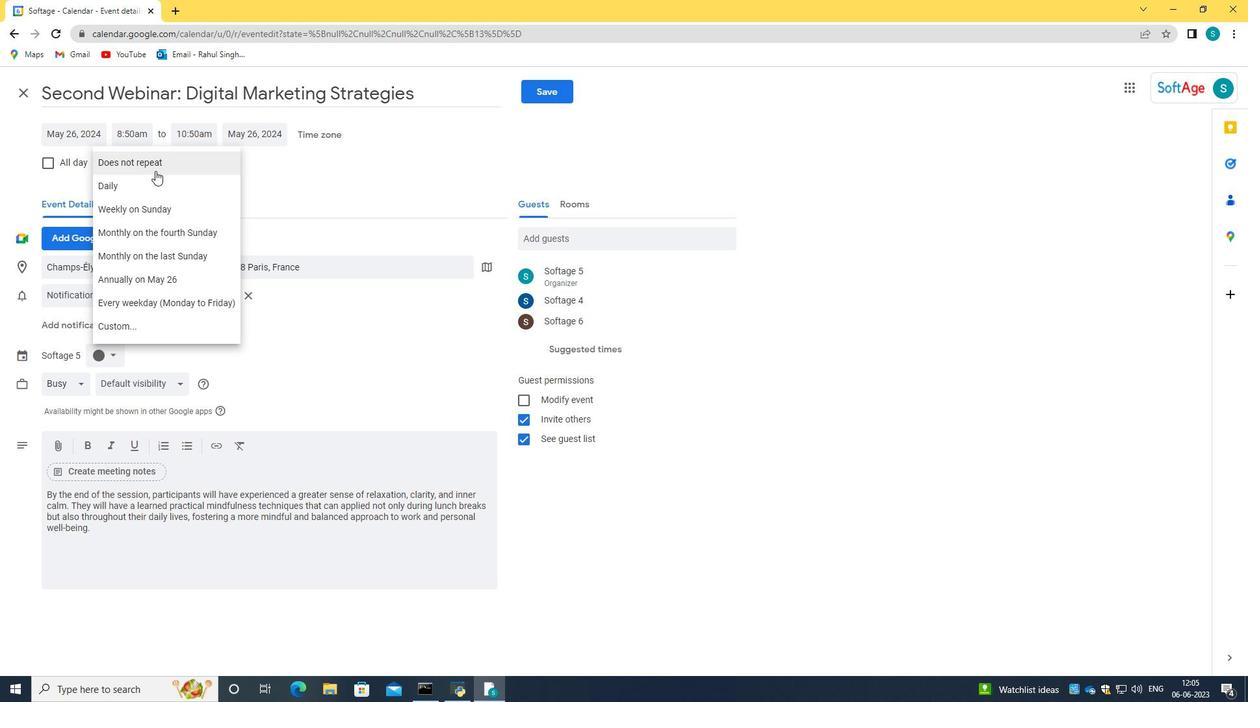 
Action: Mouse pressed left at (158, 184)
Screenshot: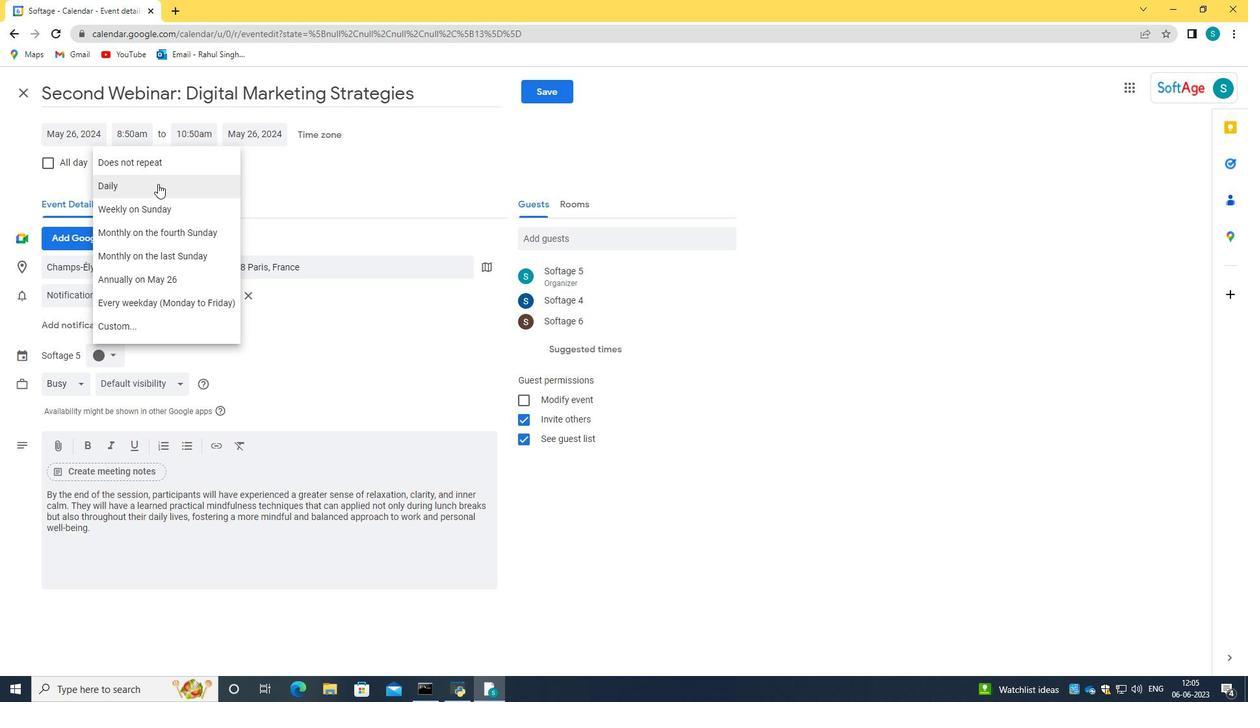 
Action: Mouse moved to (552, 94)
Screenshot: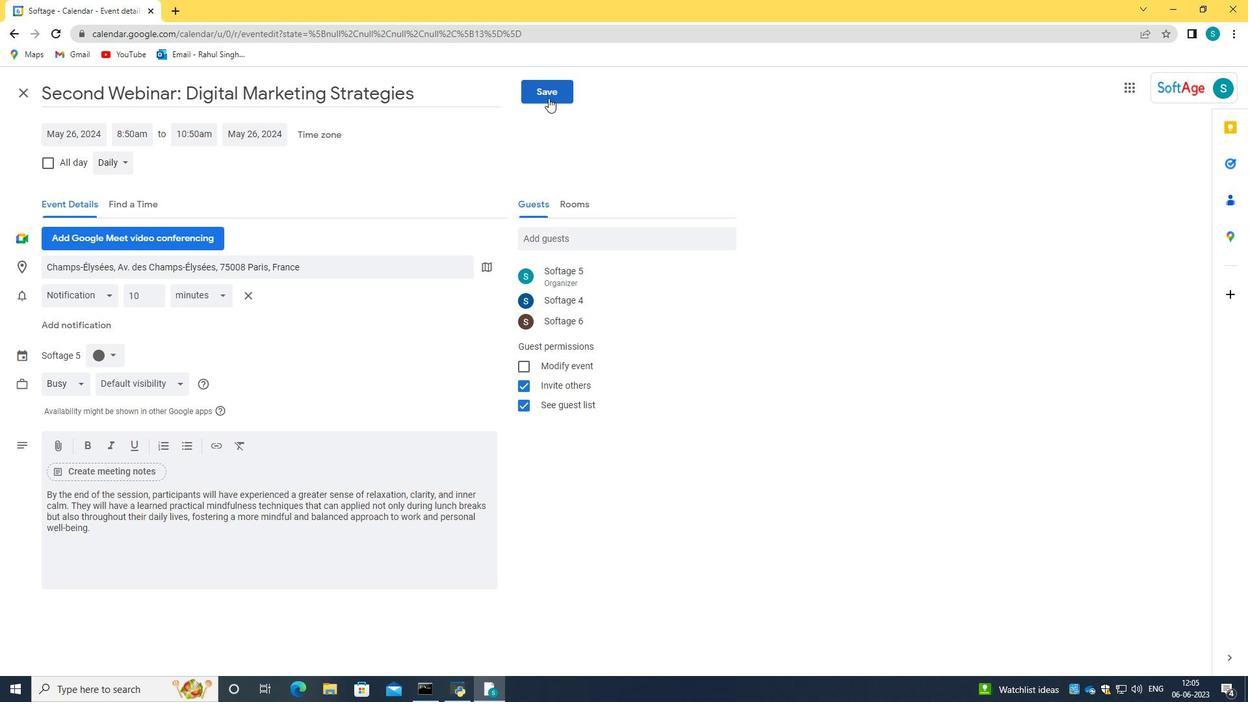 
Action: Mouse pressed left at (552, 94)
Screenshot: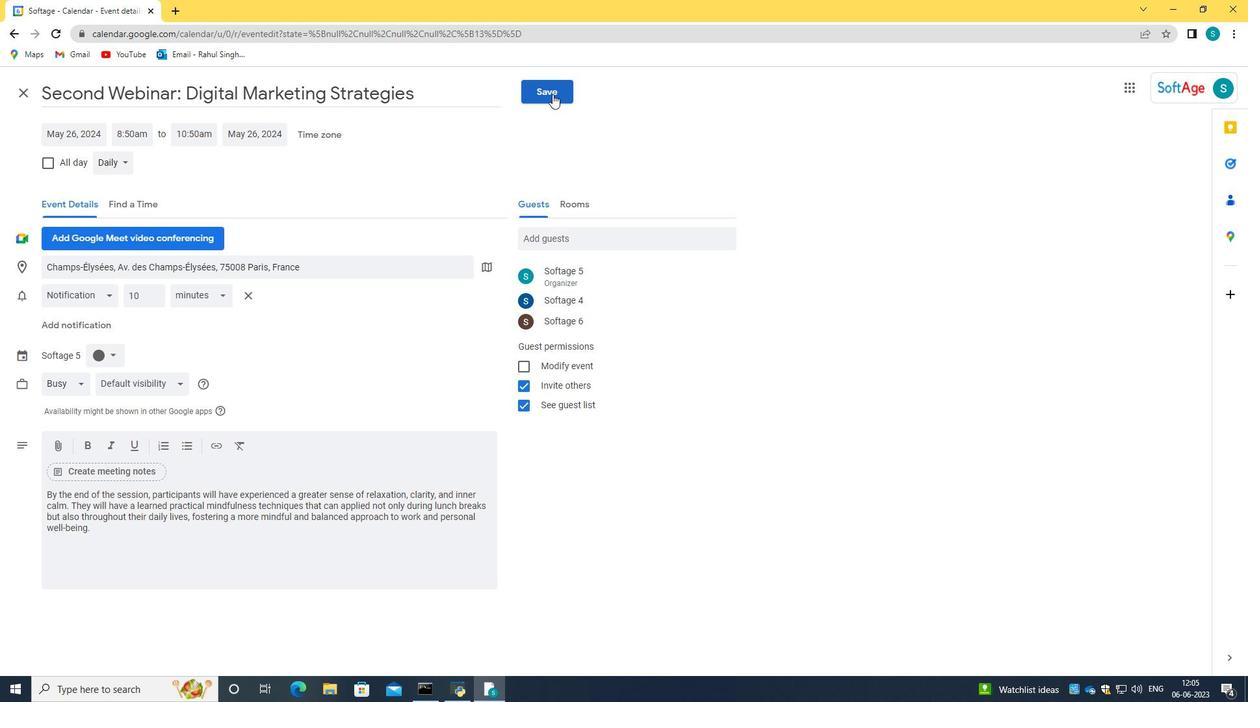 
Action: Mouse moved to (742, 400)
Screenshot: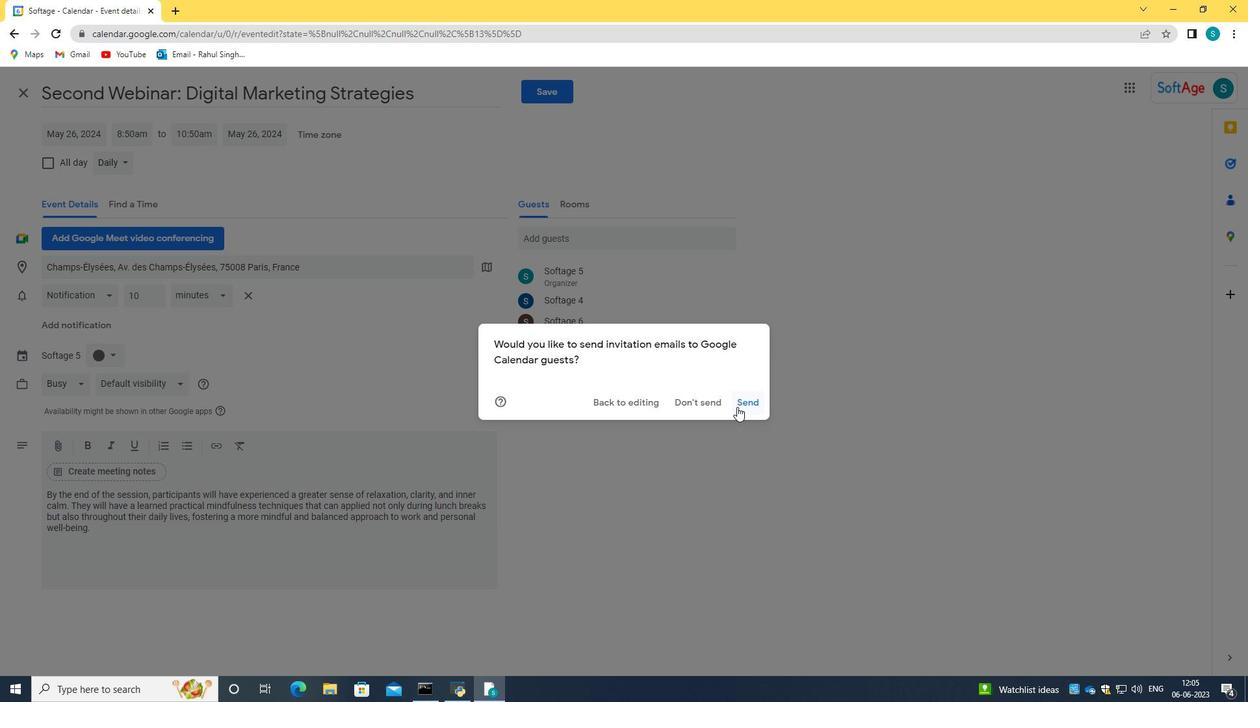 
Action: Mouse pressed left at (742, 400)
Screenshot: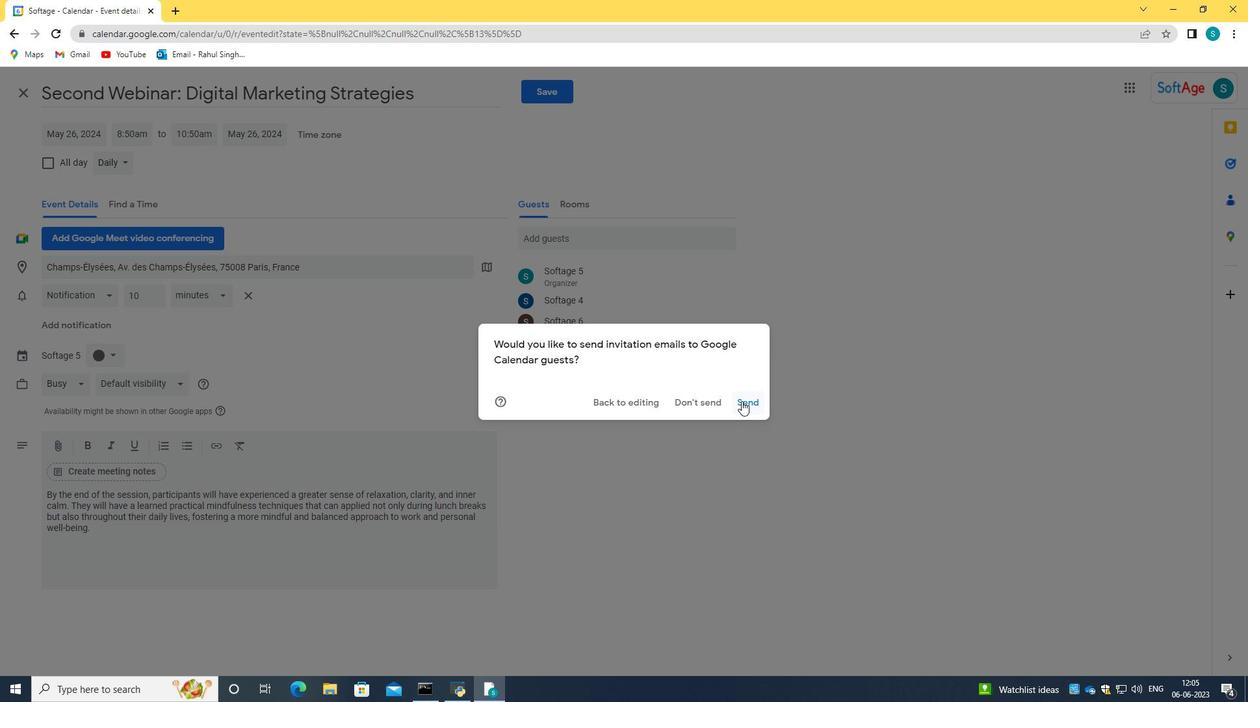 
